 Task: Look for space in Meerssen, Netherlands from 15th June, 2023 to 21st June, 2023 for 5 adults in price range Rs.14000 to Rs.25000. Place can be entire place with 3 bedrooms having 3 beds and 3 bathrooms. Property type can be house, flat, guest house. Amenities needed are: washing machine. Booking option can be shelf check-in. Required host language is English.
Action: Mouse moved to (398, 79)
Screenshot: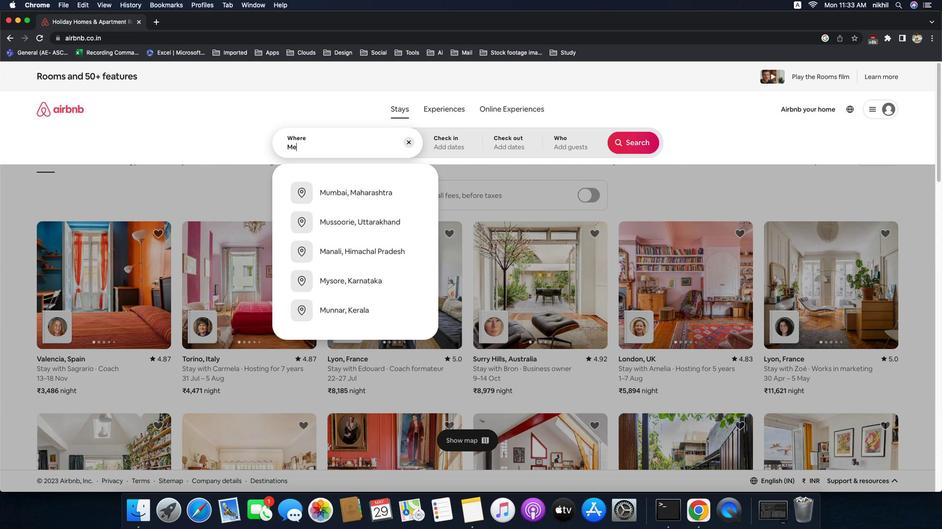 
Action: Mouse pressed left at (398, 79)
Screenshot: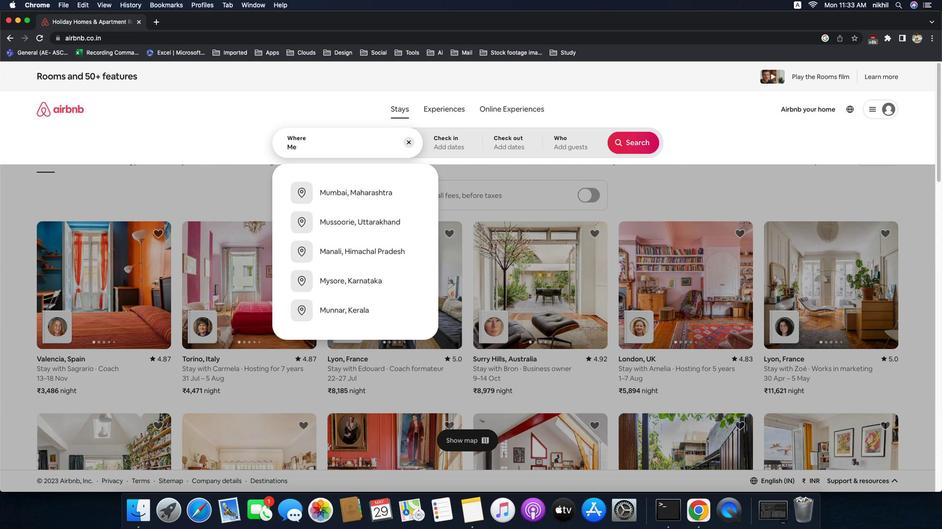 
Action: Mouse moved to (398, 82)
Screenshot: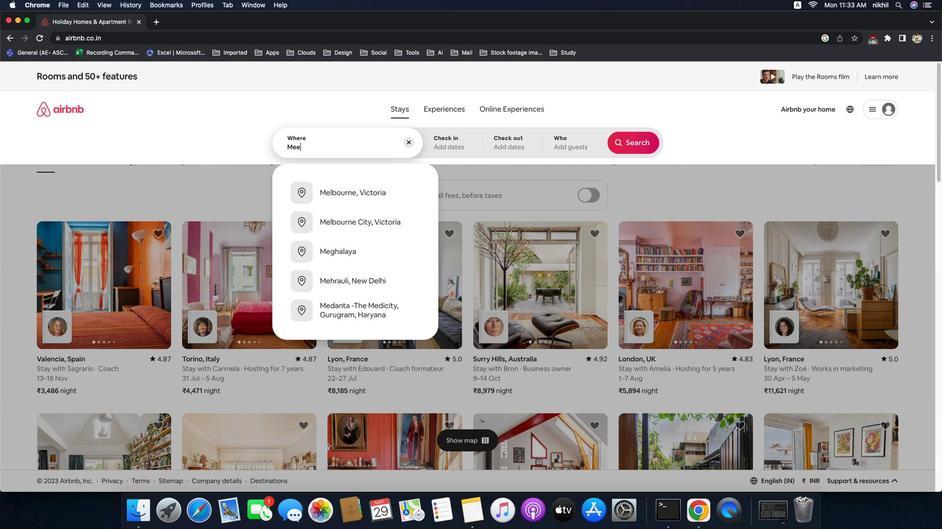 
Action: Mouse pressed left at (398, 82)
Screenshot: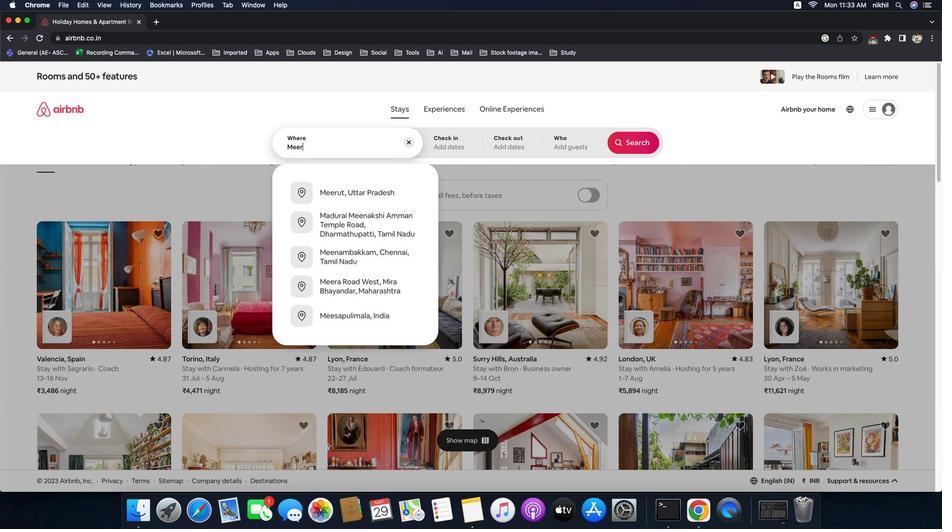 
Action: Mouse moved to (321, 119)
Screenshot: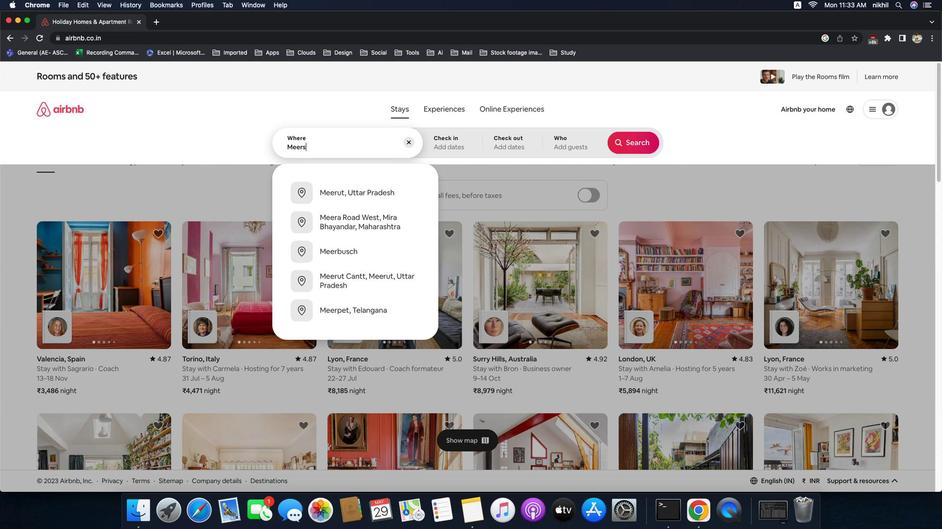 
Action: Mouse pressed left at (321, 119)
Screenshot: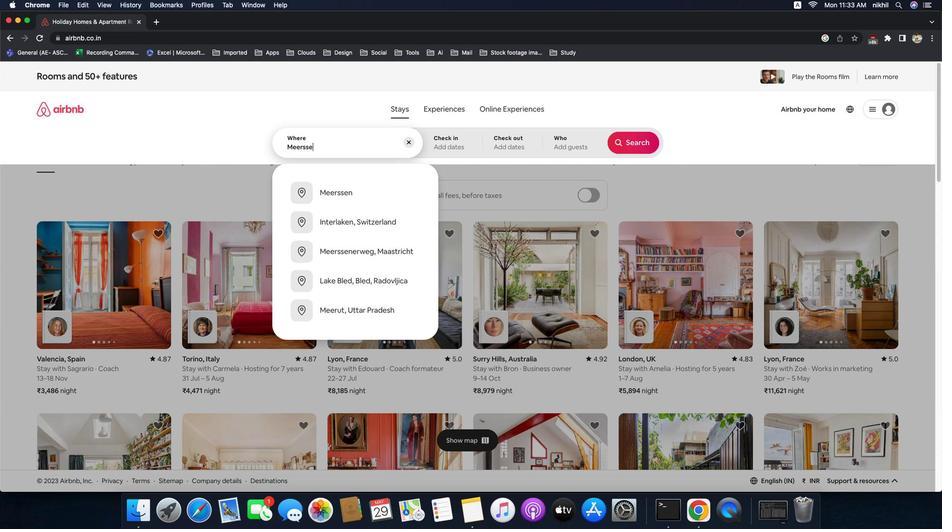 
Action: Mouse moved to (322, 120)
Screenshot: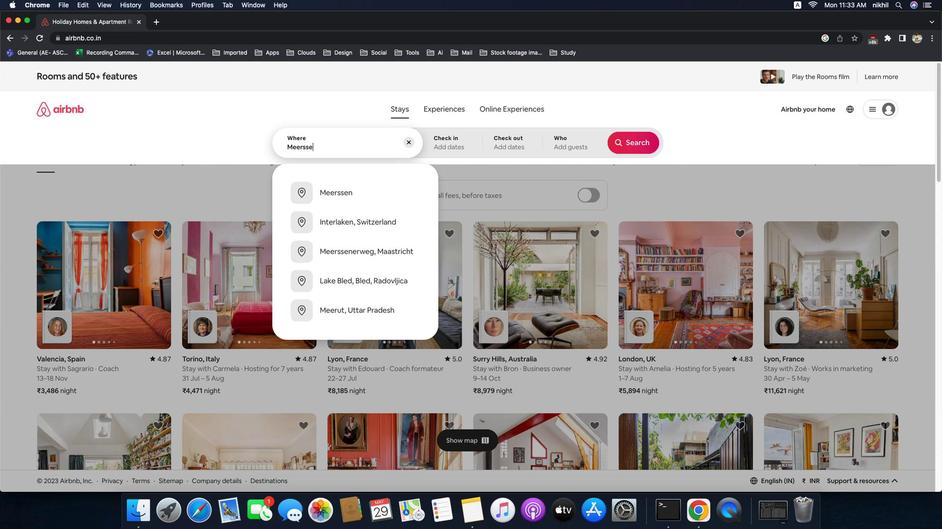 
Action: Key pressed 'M'Key.caps_lock'e''e''r''s''s''e''n'','Key.spaceKey.caps_lock'N'Key.caps_lock'e''t''h''e''r''l''a''n''d''s'Key.enter
Screenshot: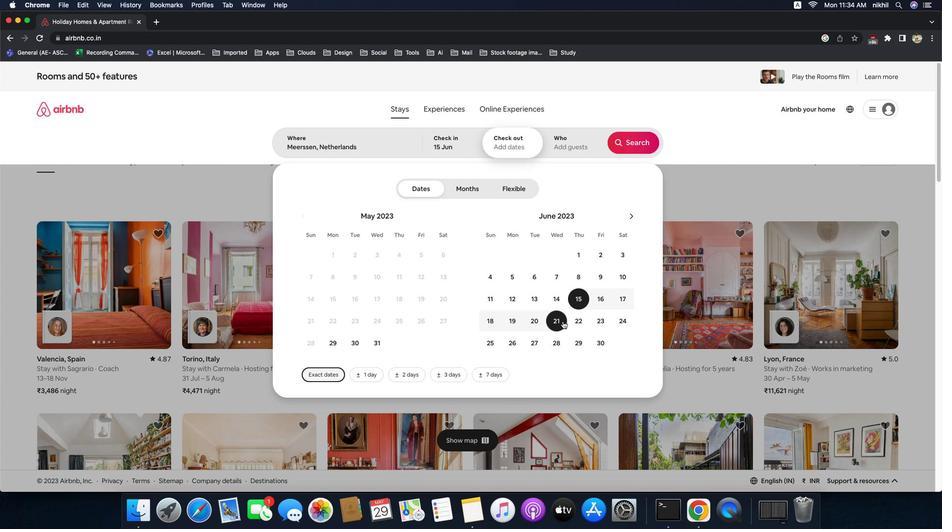 
Action: Mouse moved to (582, 274)
Screenshot: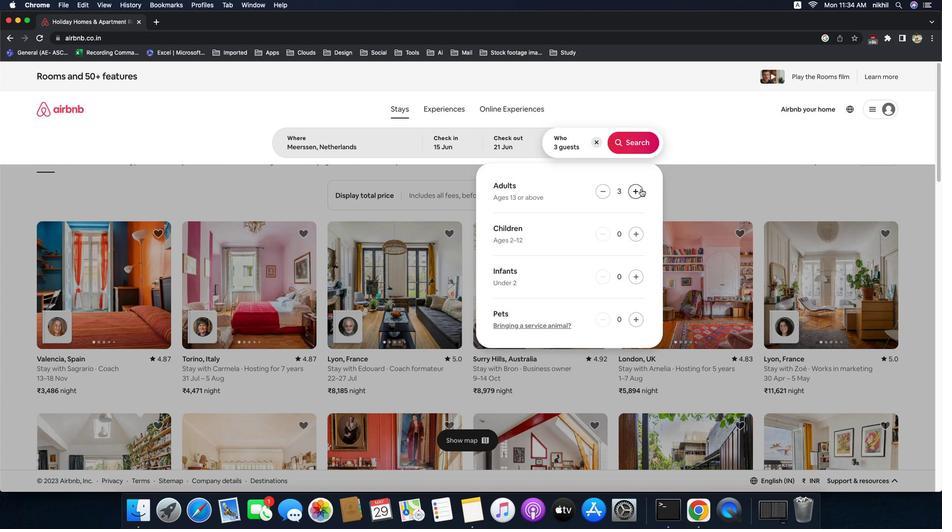 
Action: Mouse pressed left at (582, 274)
Screenshot: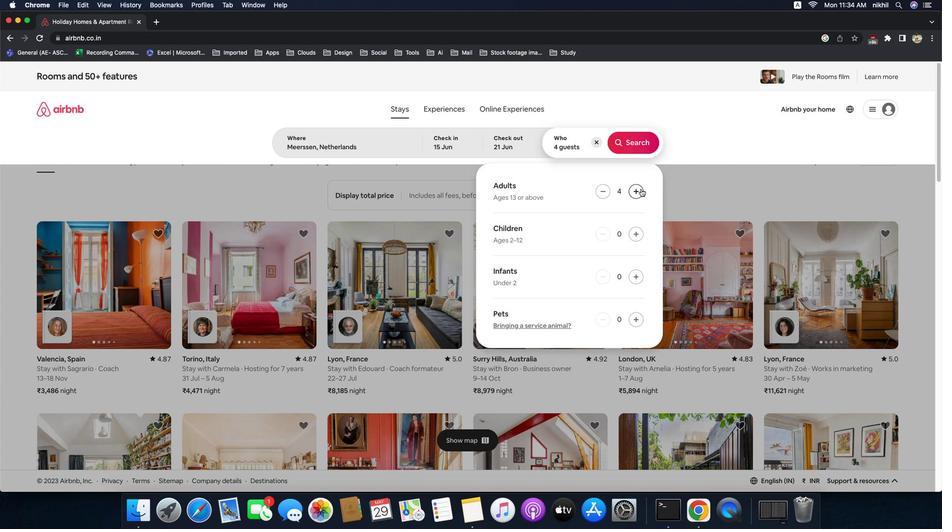 
Action: Mouse moved to (562, 305)
Screenshot: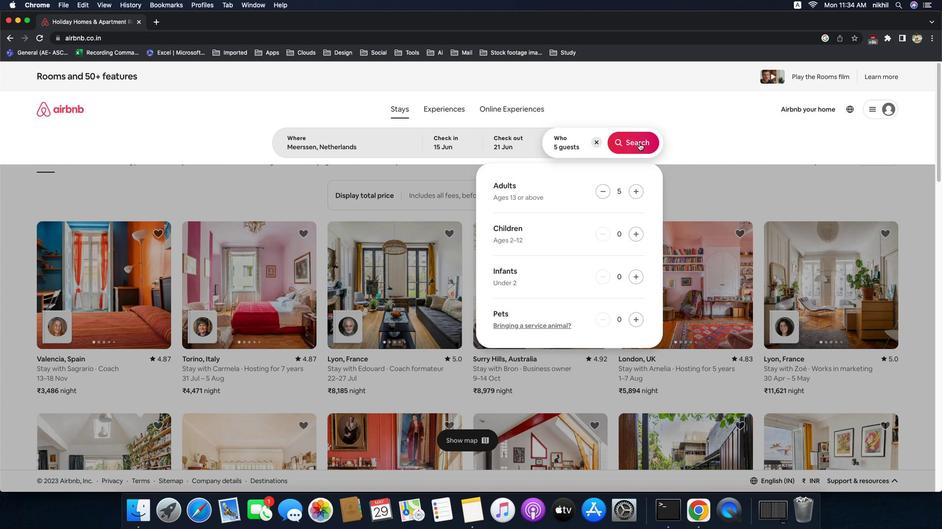 
Action: Mouse pressed left at (562, 305)
Screenshot: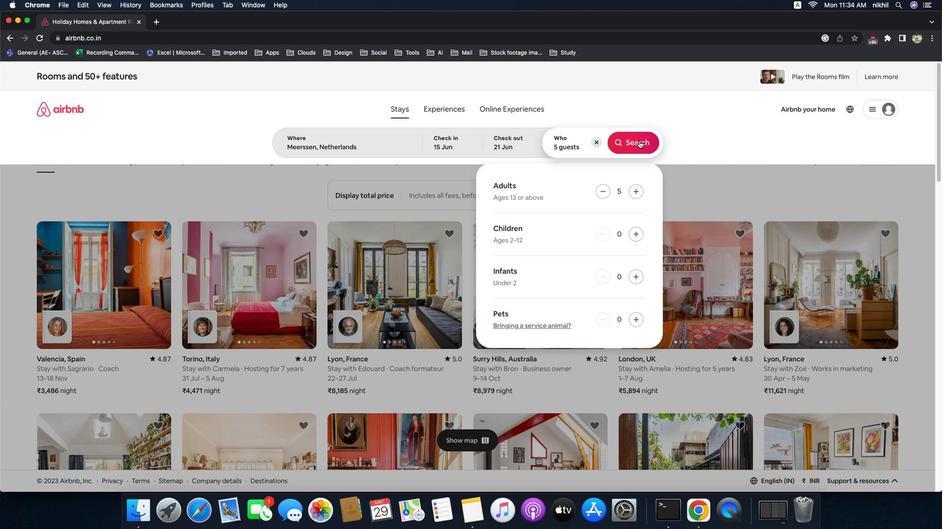 
Action: Mouse moved to (580, 117)
Screenshot: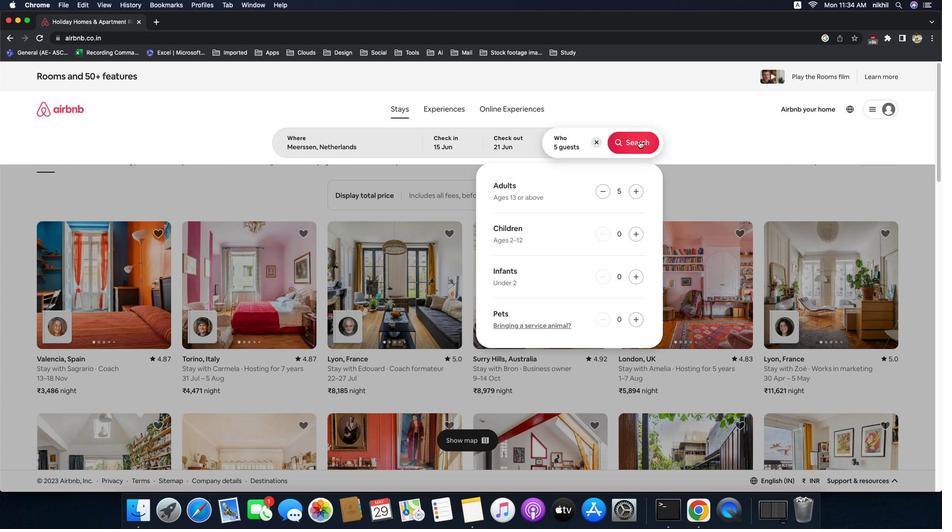 
Action: Mouse pressed left at (580, 117)
Screenshot: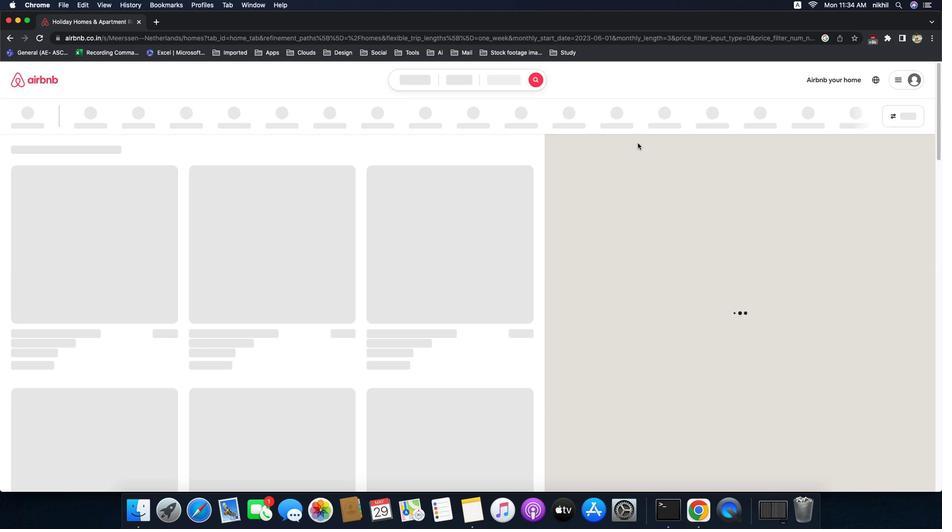 
Action: Mouse moved to (645, 163)
Screenshot: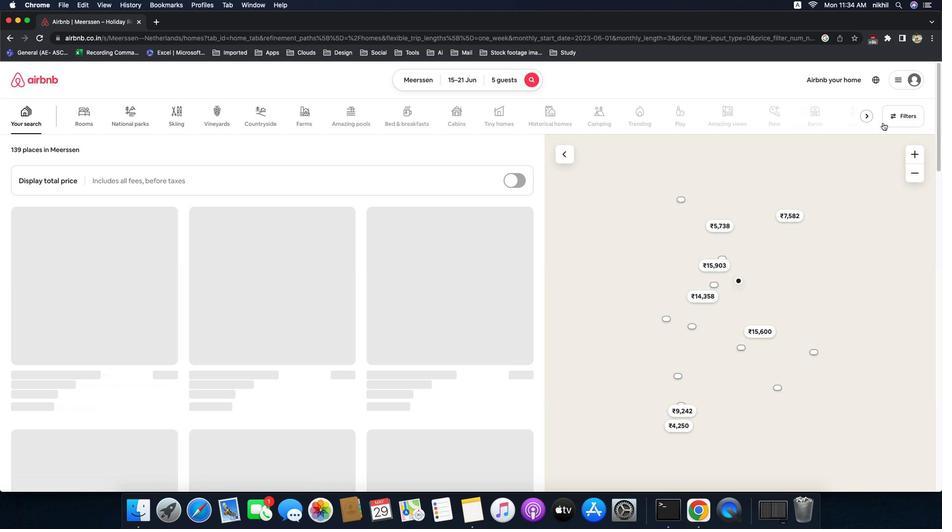 
Action: Mouse pressed left at (645, 163)
Screenshot: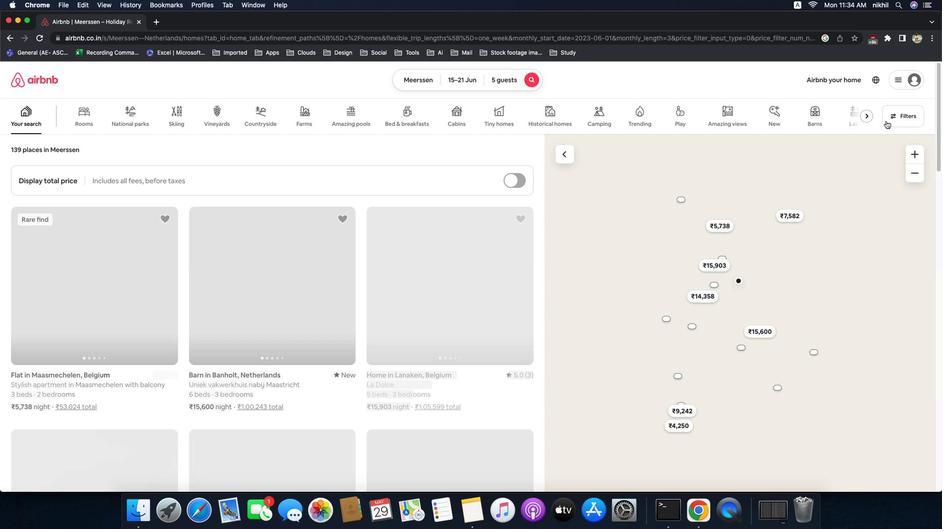 
Action: Mouse pressed left at (645, 163)
Screenshot: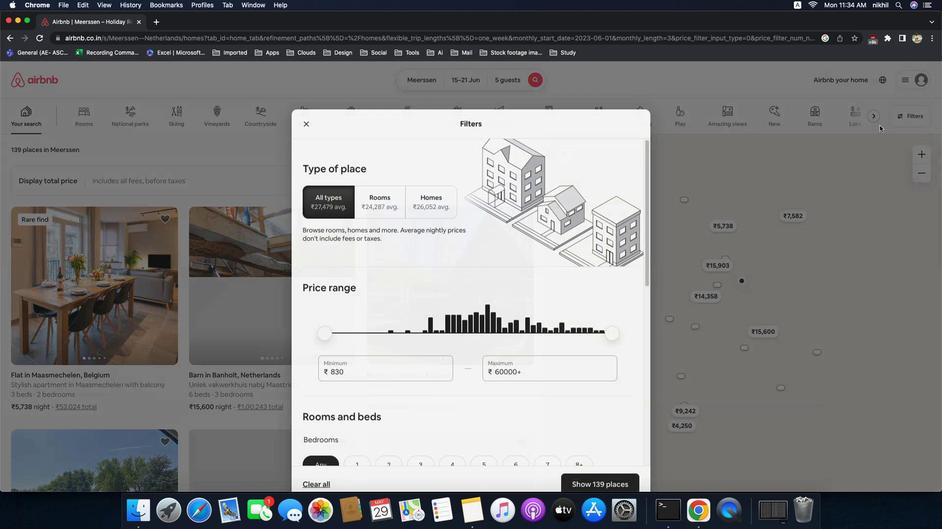 
Action: Mouse pressed left at (645, 163)
Screenshot: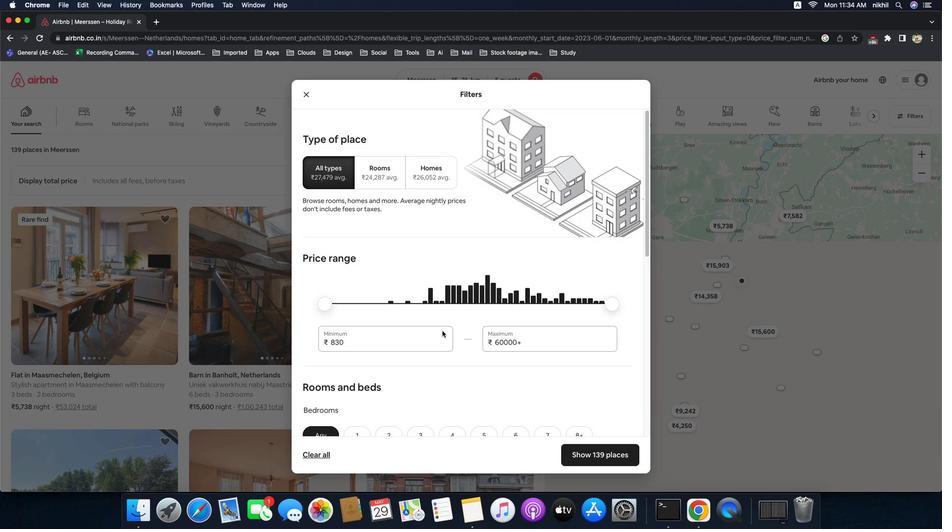 
Action: Mouse pressed left at (645, 163)
Screenshot: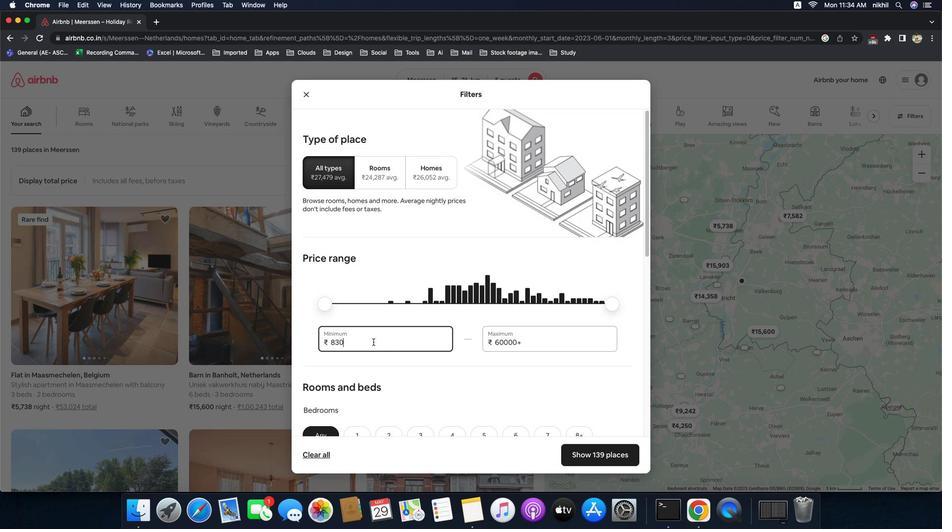 
Action: Mouse pressed left at (645, 163)
Screenshot: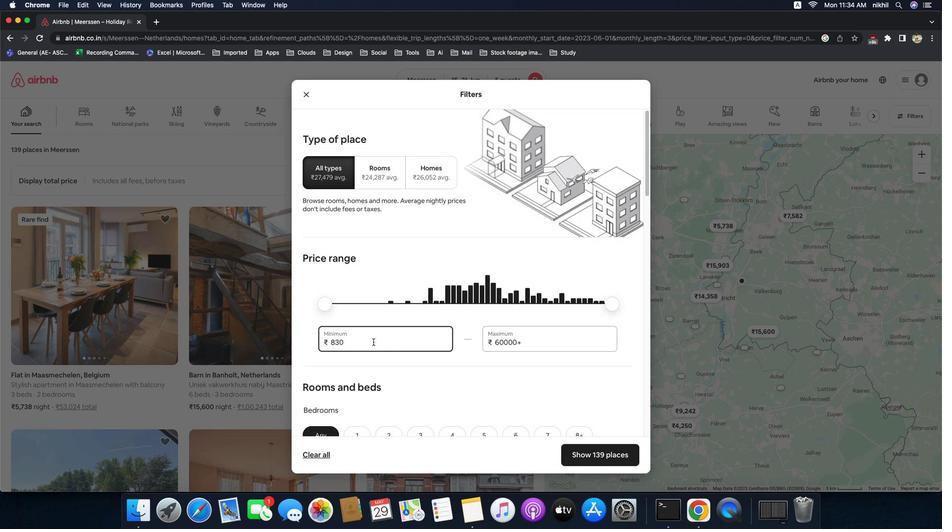 
Action: Mouse moved to (643, 111)
Screenshot: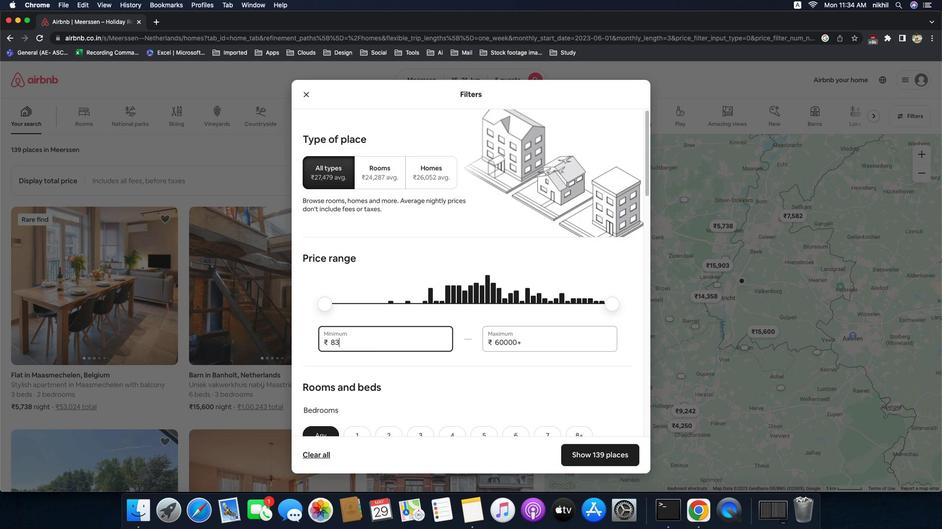 
Action: Mouse pressed left at (643, 111)
Screenshot: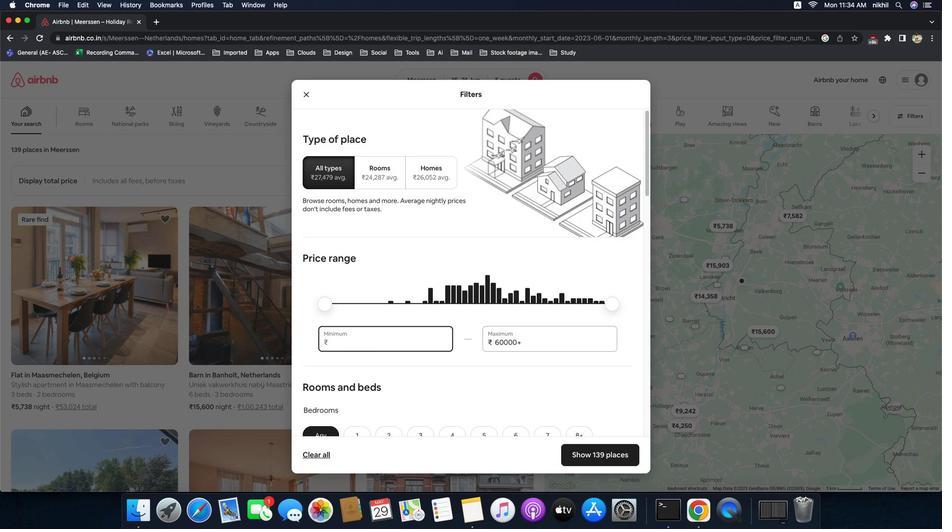 
Action: Mouse moved to (907, 91)
Screenshot: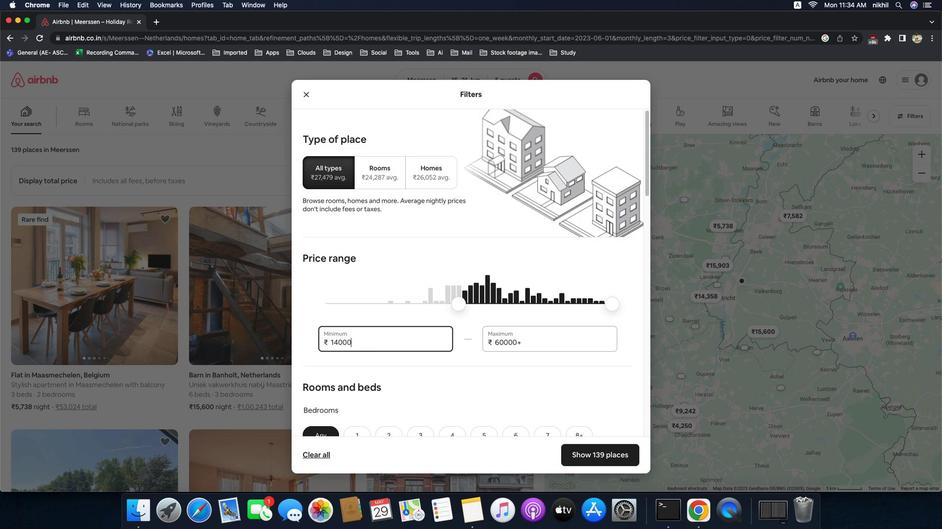 
Action: Mouse pressed left at (907, 91)
Screenshot: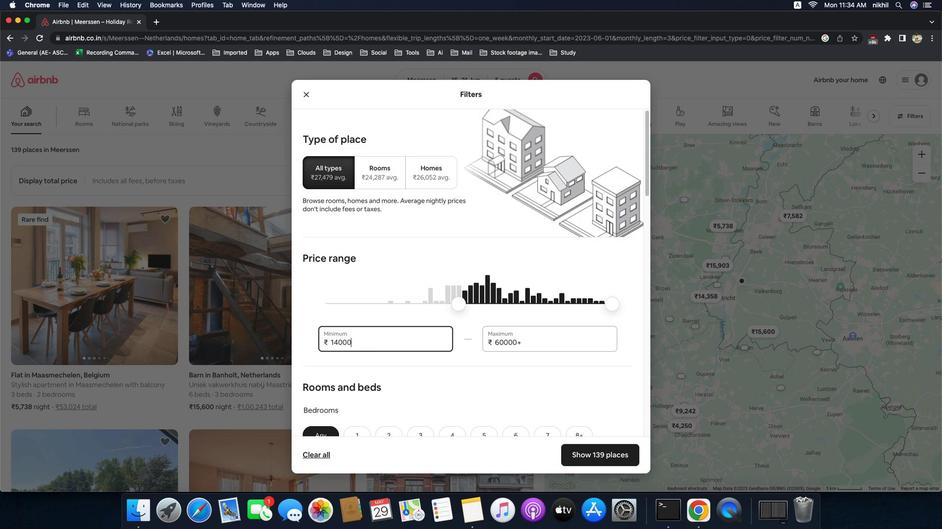 
Action: Mouse moved to (359, 326)
Screenshot: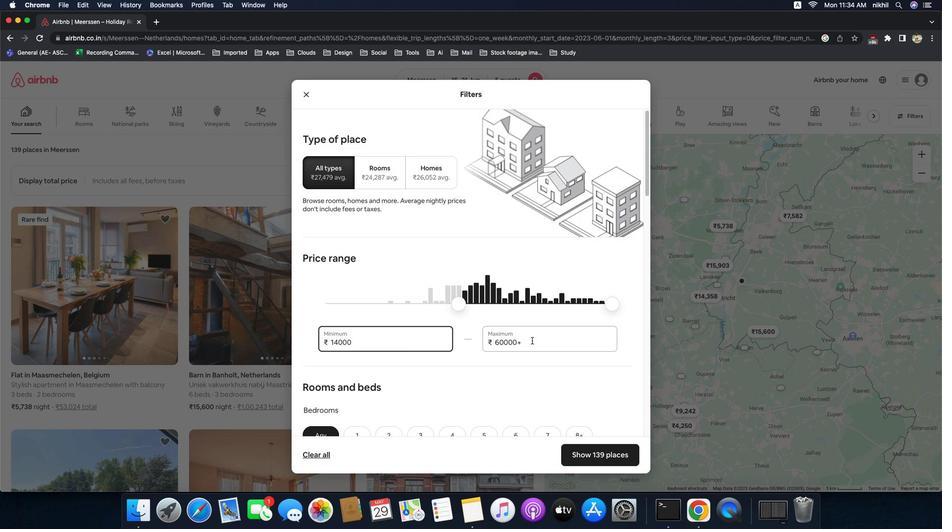 
Action: Mouse pressed left at (359, 326)
Screenshot: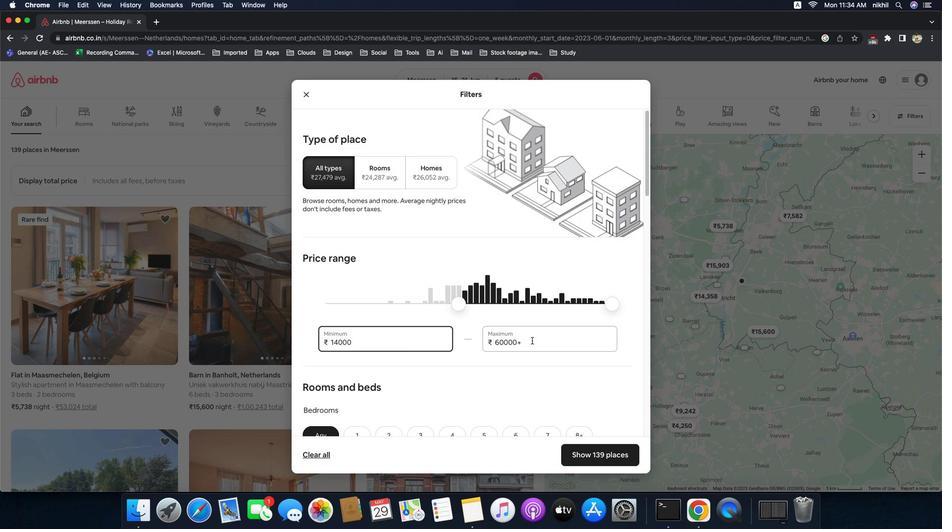 
Action: Key pressed Key.backspaceKey.backspaceKey.backspaceKey.backspace'1''4''0''0''0'
Screenshot: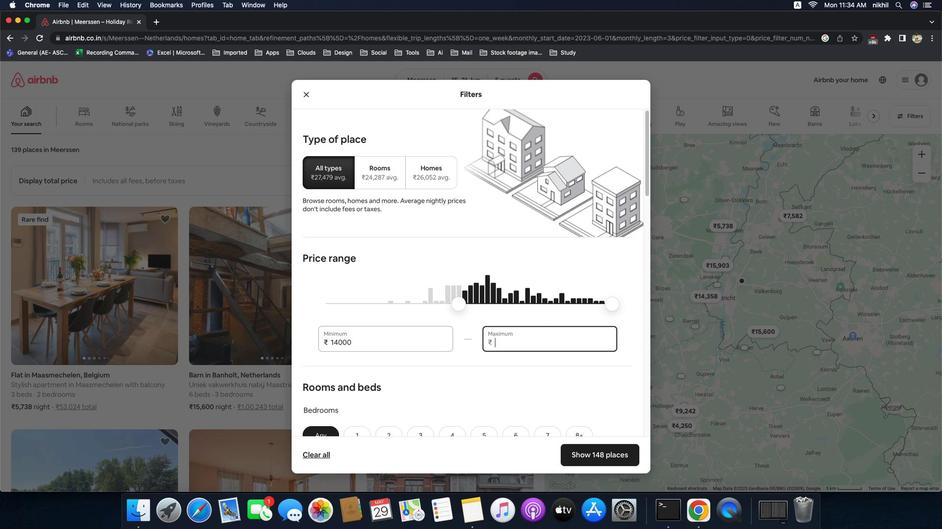 
Action: Mouse moved to (529, 325)
Screenshot: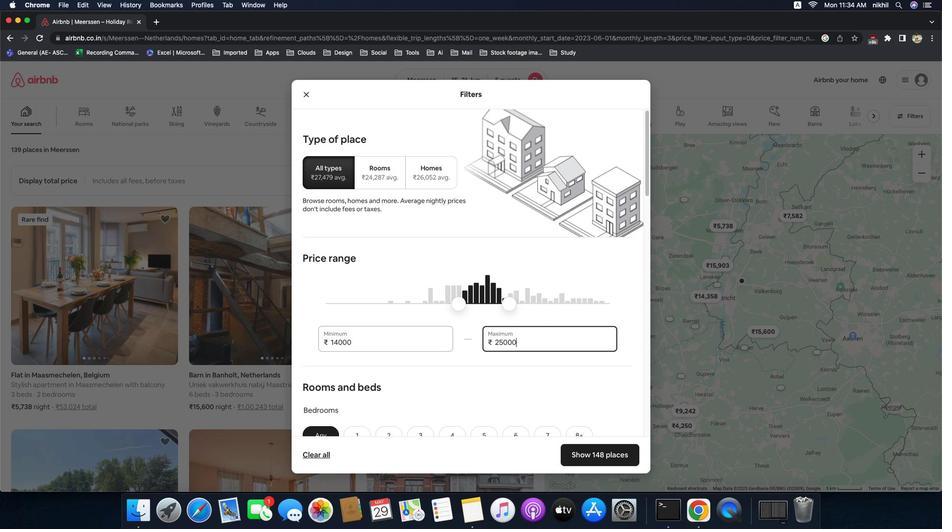 
Action: Mouse pressed left at (529, 325)
Screenshot: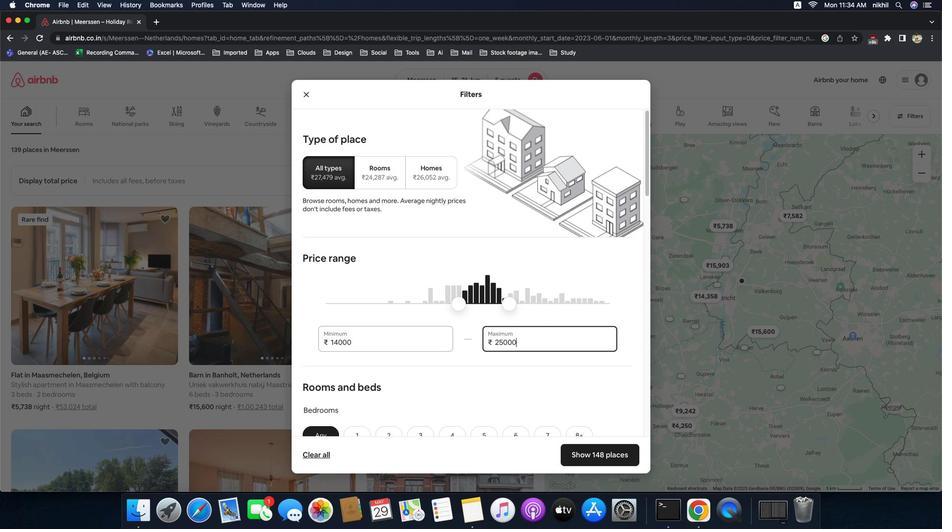 
Action: Key pressed Key.backspaceKey.backspaceKey.backspaceKey.backspaceKey.backspaceKey.backspace'2''5''0''0''0'
Screenshot: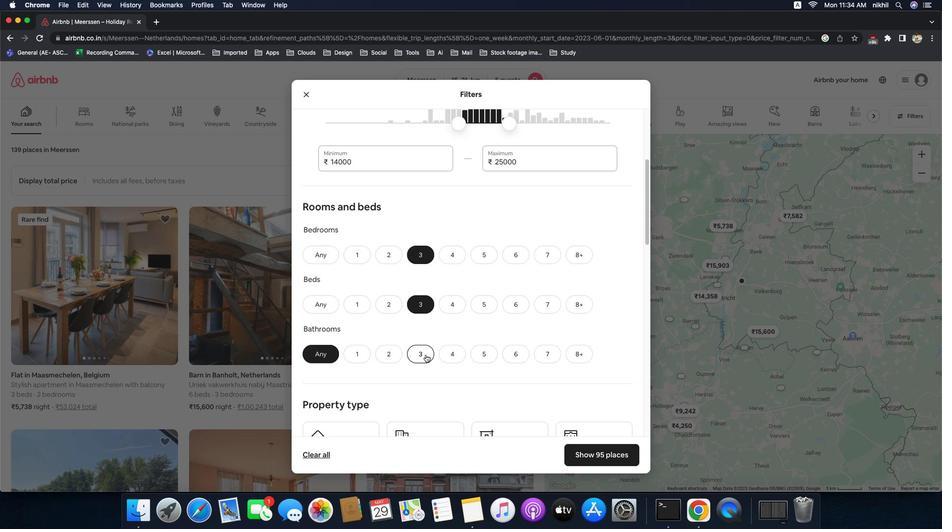 
Action: Mouse moved to (470, 349)
Screenshot: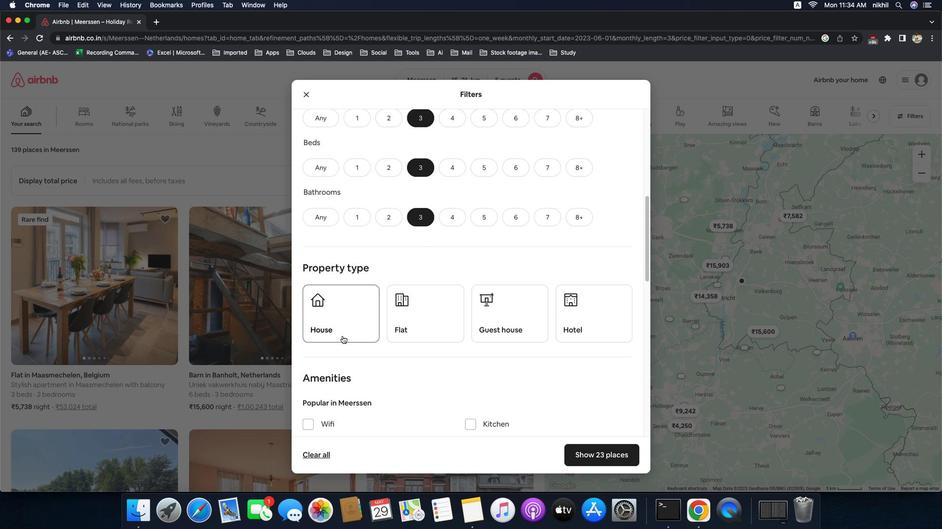 
Action: Mouse scrolled (470, 349) with delta (-37, -38)
Screenshot: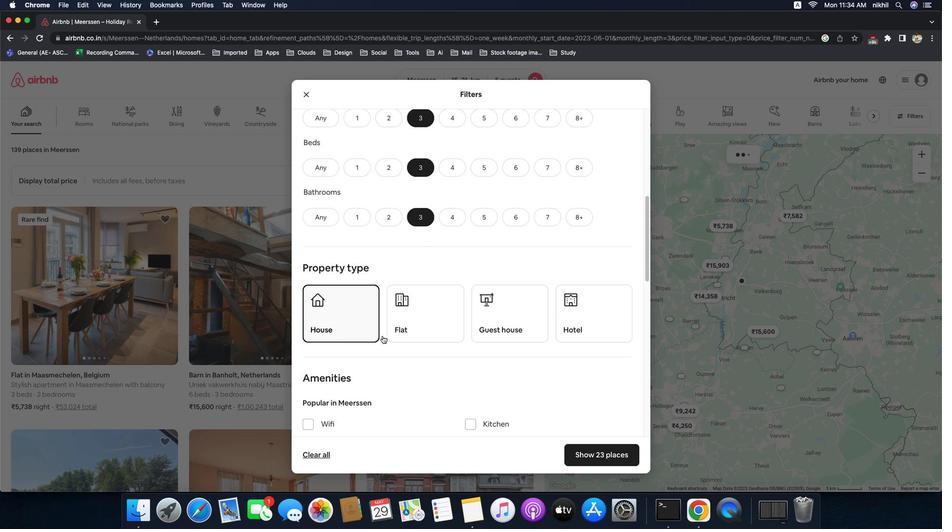 
Action: Mouse scrolled (470, 349) with delta (-37, -38)
Screenshot: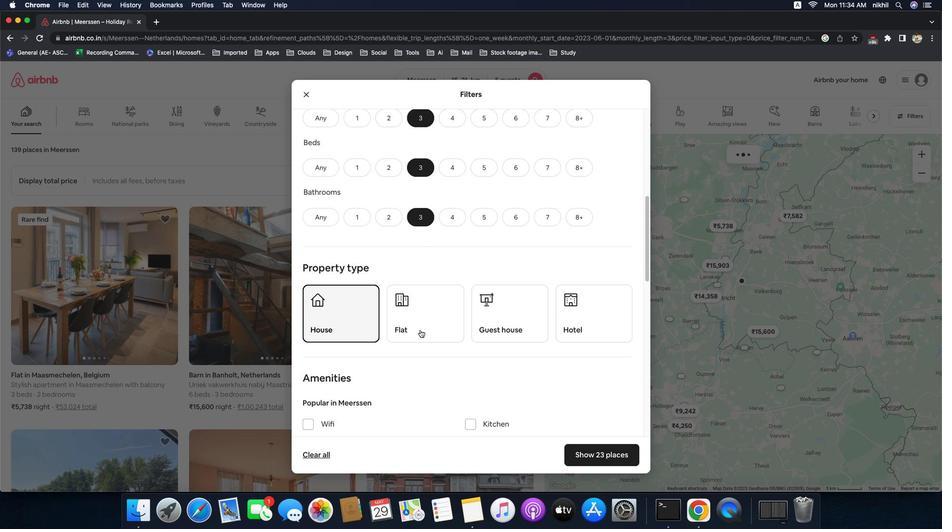 
Action: Mouse scrolled (470, 349) with delta (-37, -38)
Screenshot: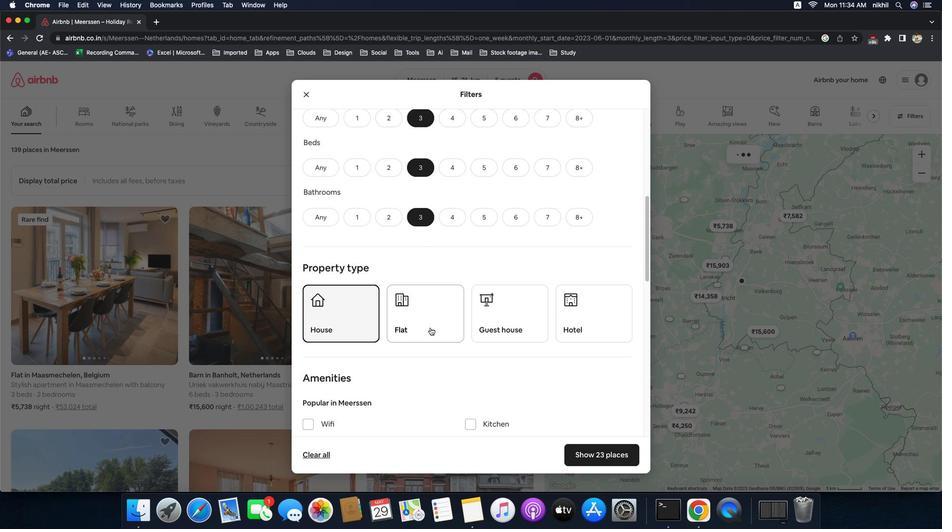 
Action: Mouse scrolled (470, 349) with delta (-37, -38)
Screenshot: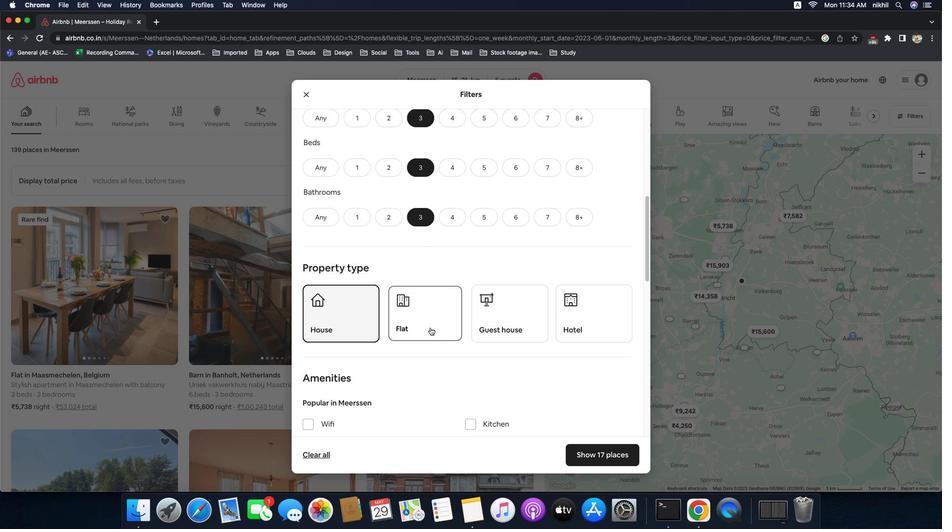 
Action: Mouse scrolled (470, 349) with delta (-37, -38)
Screenshot: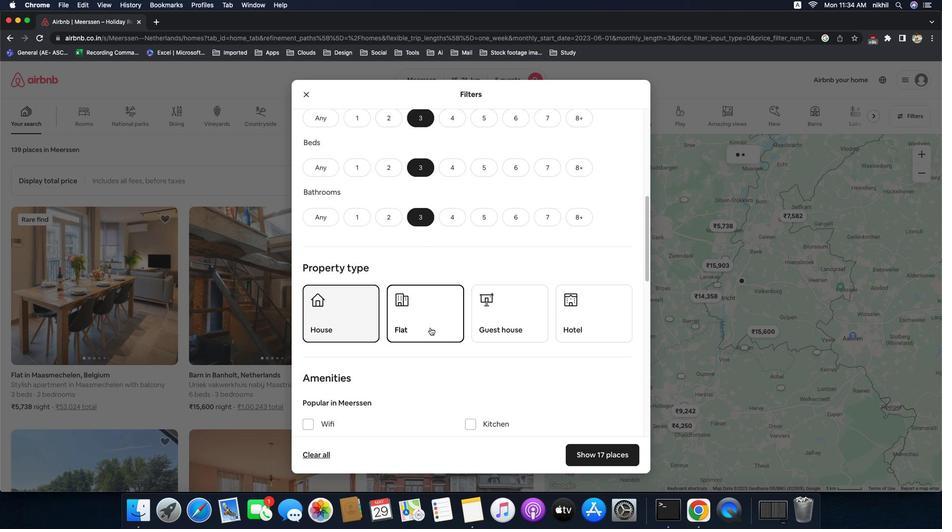 
Action: Mouse scrolled (470, 349) with delta (-37, -38)
Screenshot: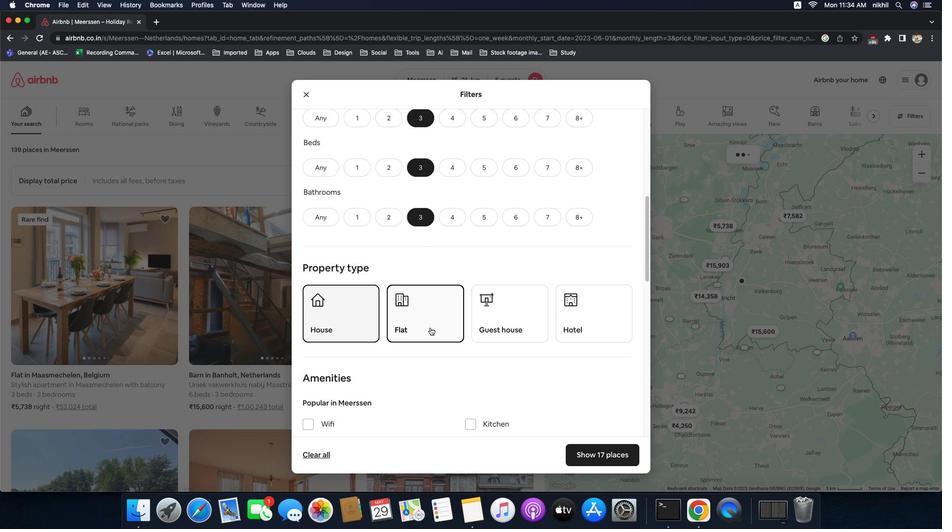 
Action: Mouse scrolled (470, 349) with delta (-37, -39)
Screenshot: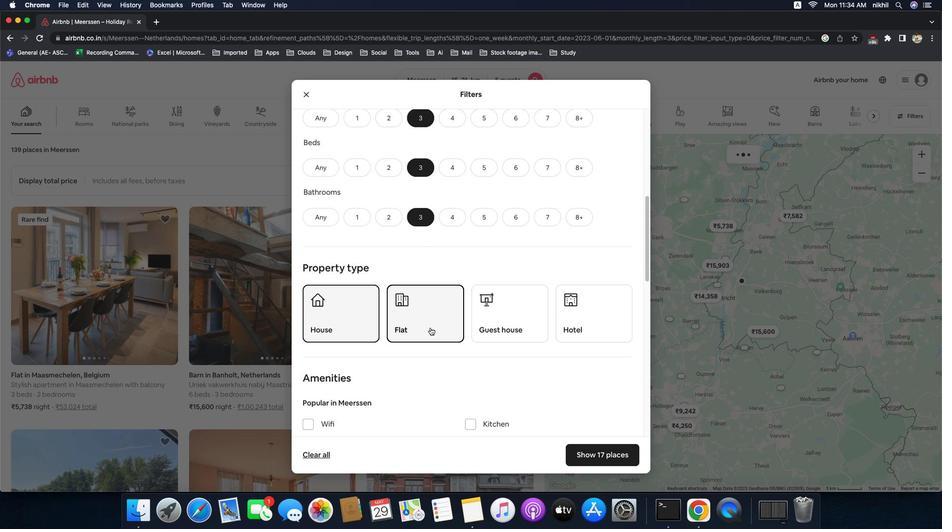 
Action: Mouse moved to (404, 237)
Screenshot: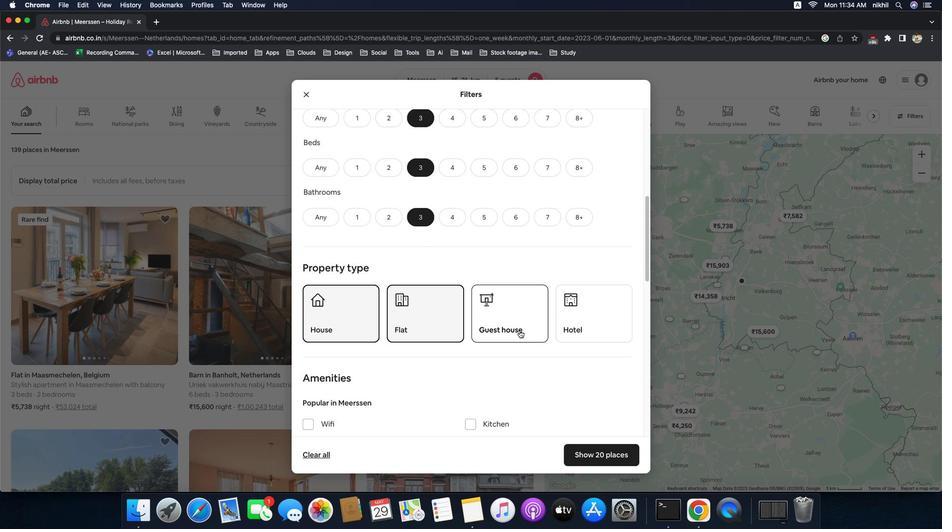 
Action: Mouse pressed left at (404, 237)
Screenshot: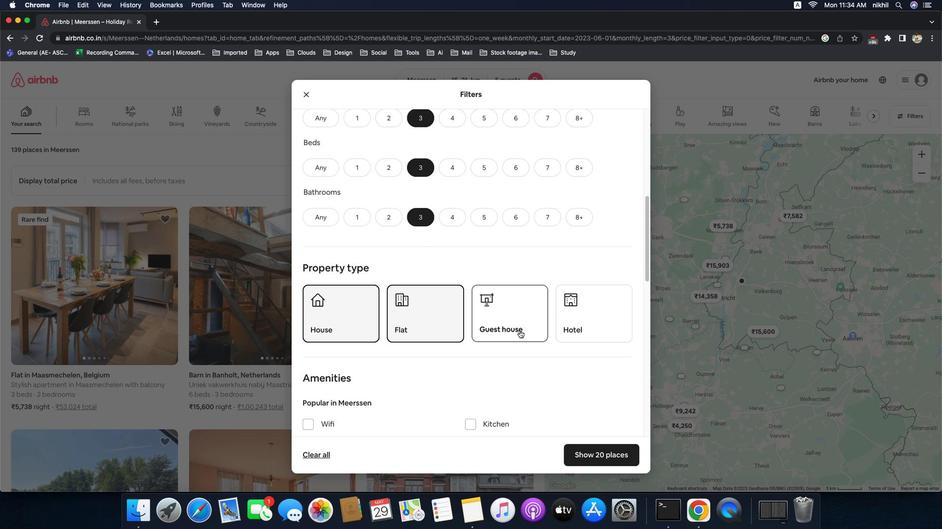 
Action: Mouse moved to (406, 282)
Screenshot: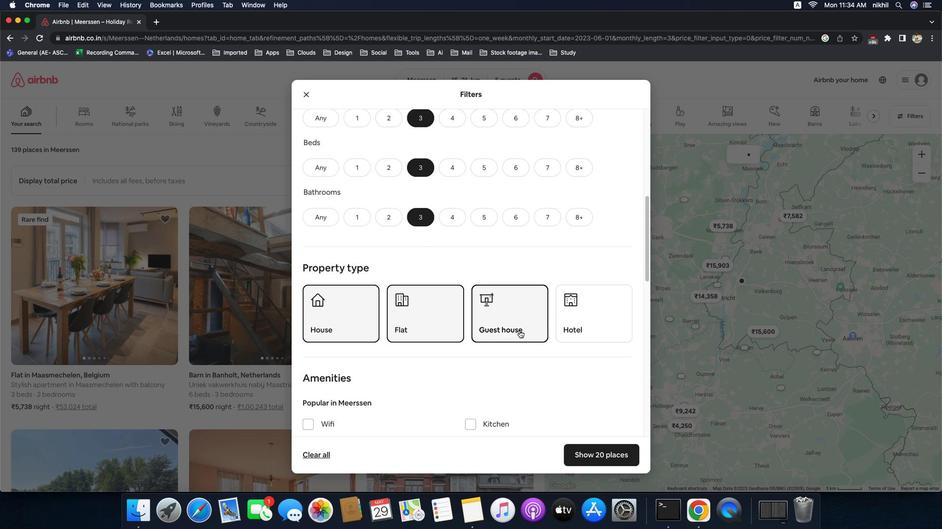 
Action: Mouse pressed left at (406, 282)
Screenshot: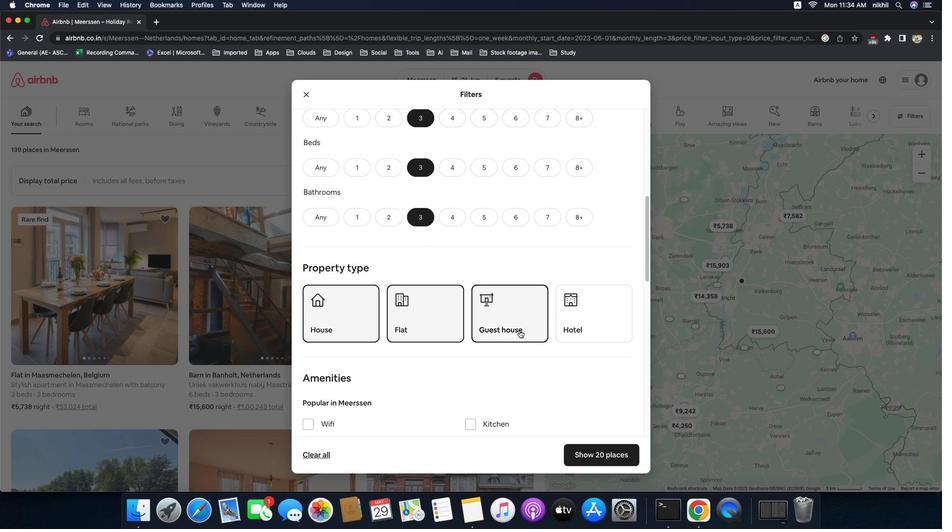 
Action: Mouse moved to (415, 341)
Screenshot: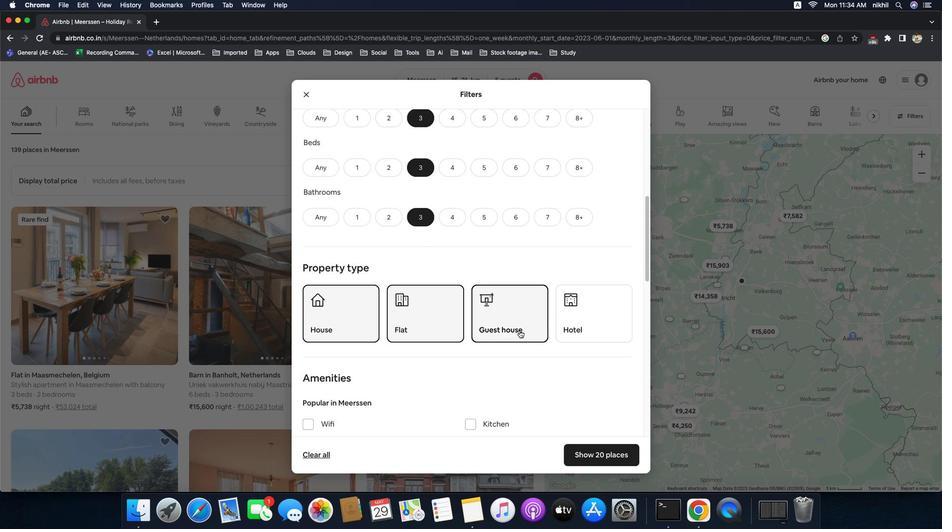 
Action: Mouse pressed left at (415, 341)
Screenshot: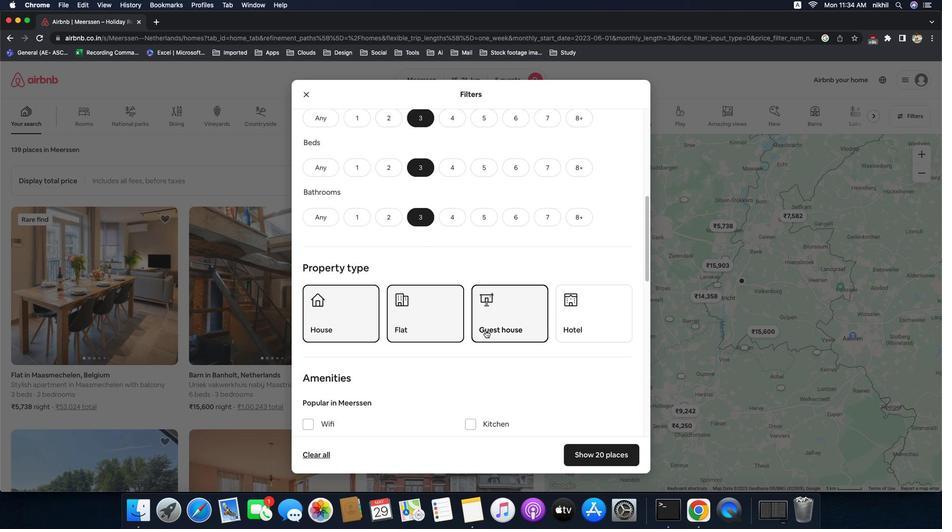 
Action: Mouse moved to (406, 311)
Screenshot: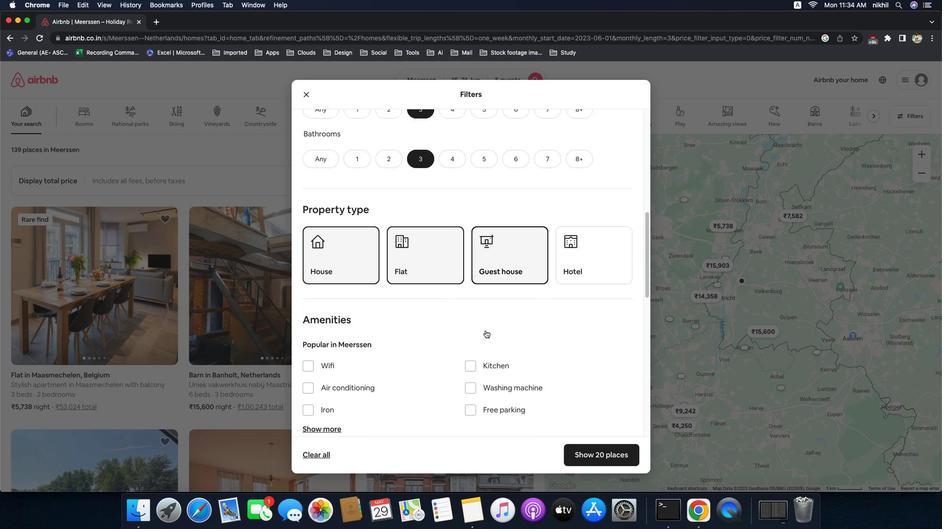 
Action: Mouse scrolled (406, 311) with delta (-37, -38)
Screenshot: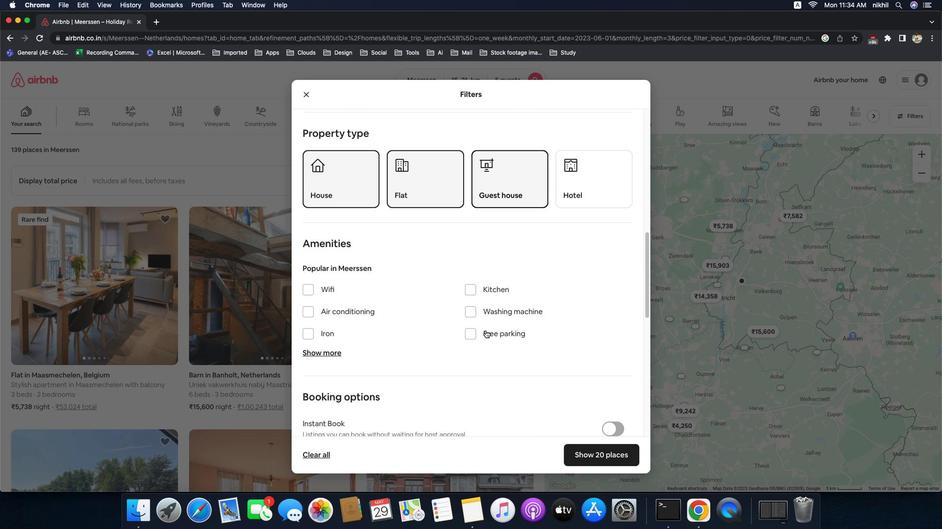 
Action: Mouse scrolled (406, 311) with delta (-37, -38)
Screenshot: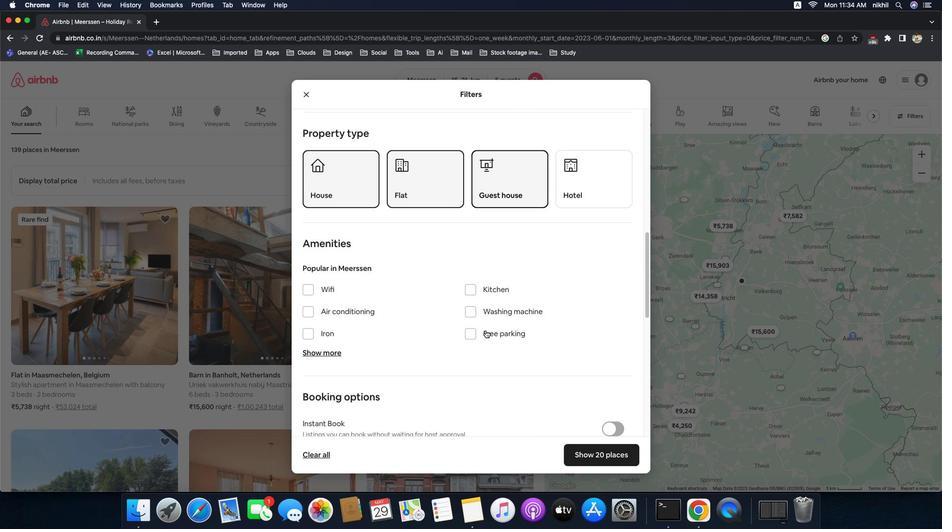
Action: Mouse scrolled (406, 311) with delta (-37, -39)
Screenshot: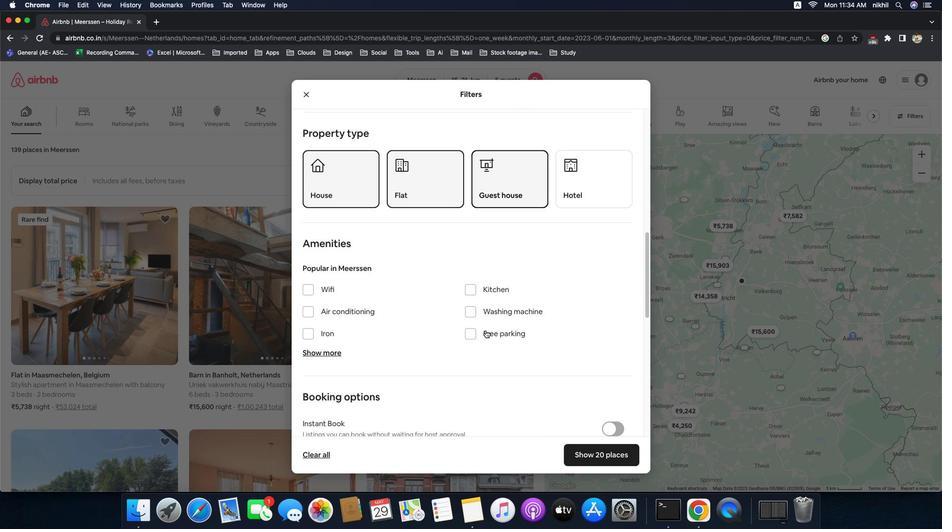 
Action: Mouse scrolled (406, 311) with delta (-37, -39)
Screenshot: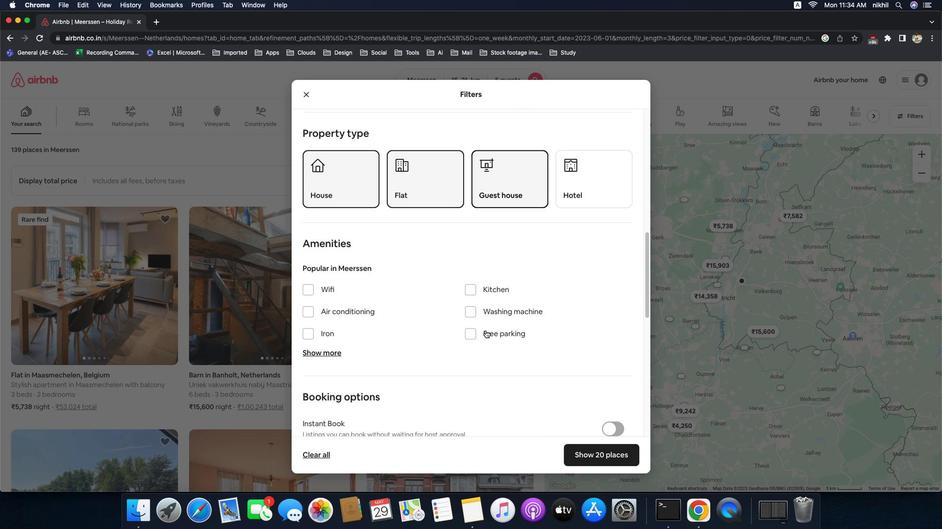 
Action: Mouse moved to (326, 320)
Screenshot: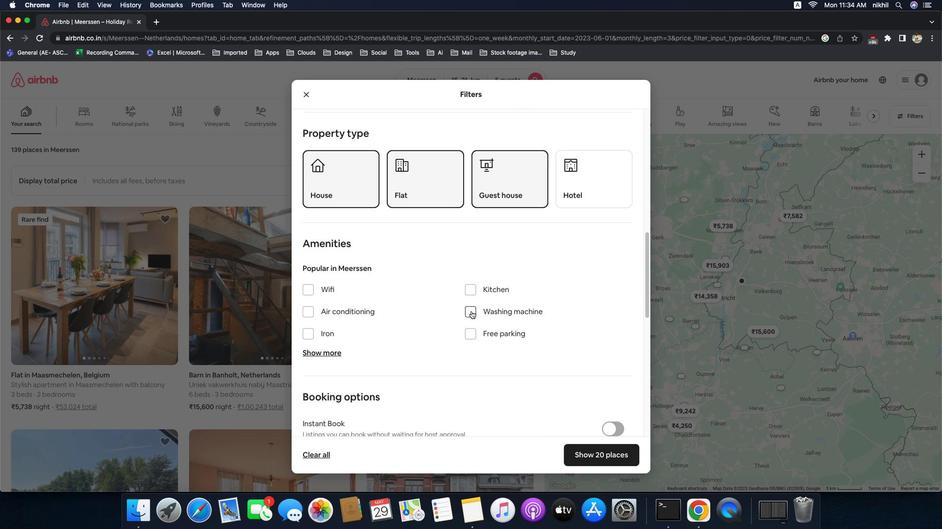 
Action: Mouse pressed left at (326, 320)
Screenshot: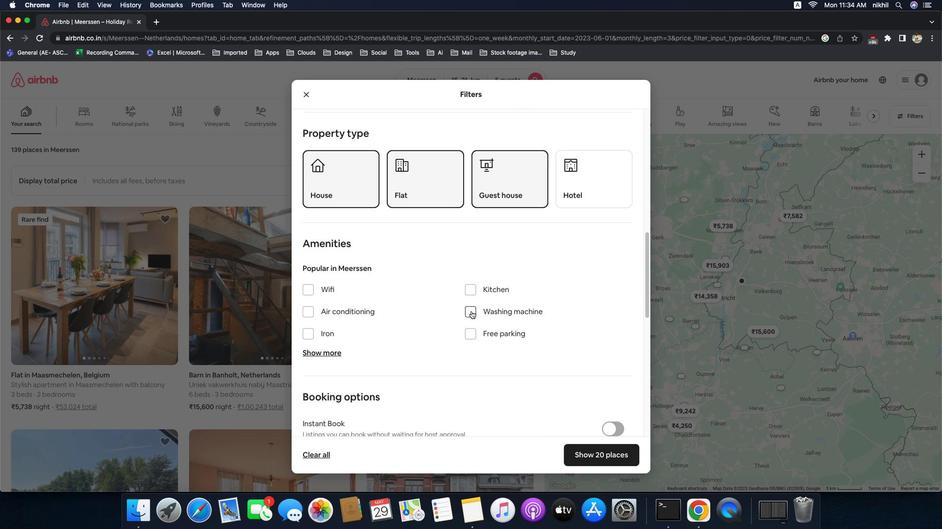 
Action: Mouse moved to (421, 312)
Screenshot: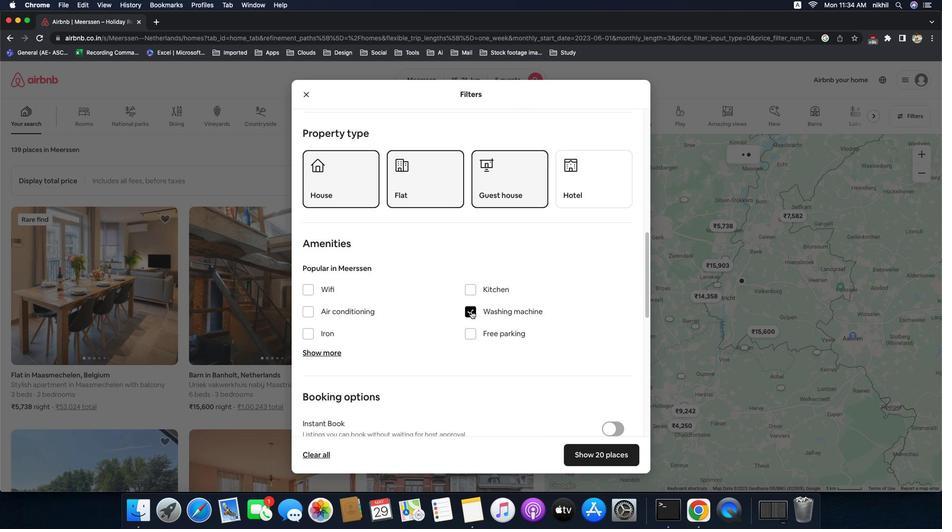 
Action: Mouse pressed left at (421, 312)
Screenshot: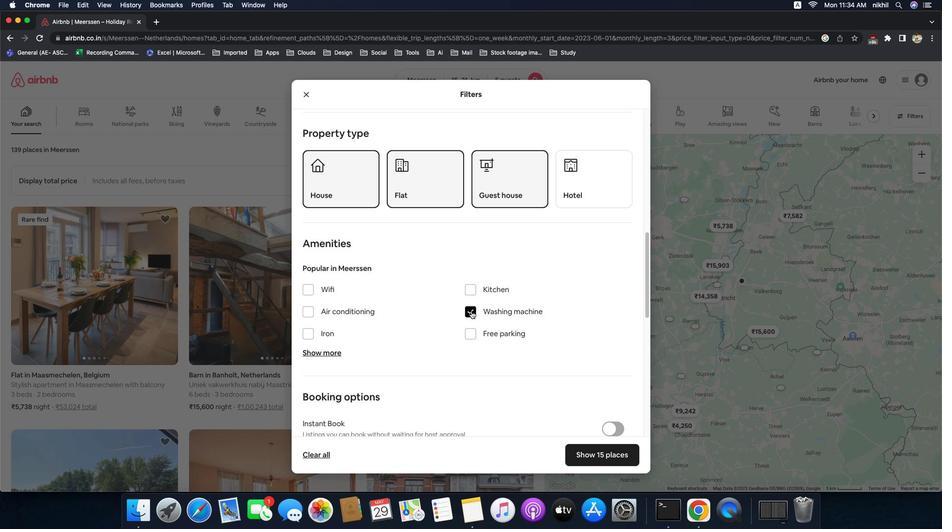 
Action: Mouse moved to (516, 315)
Screenshot: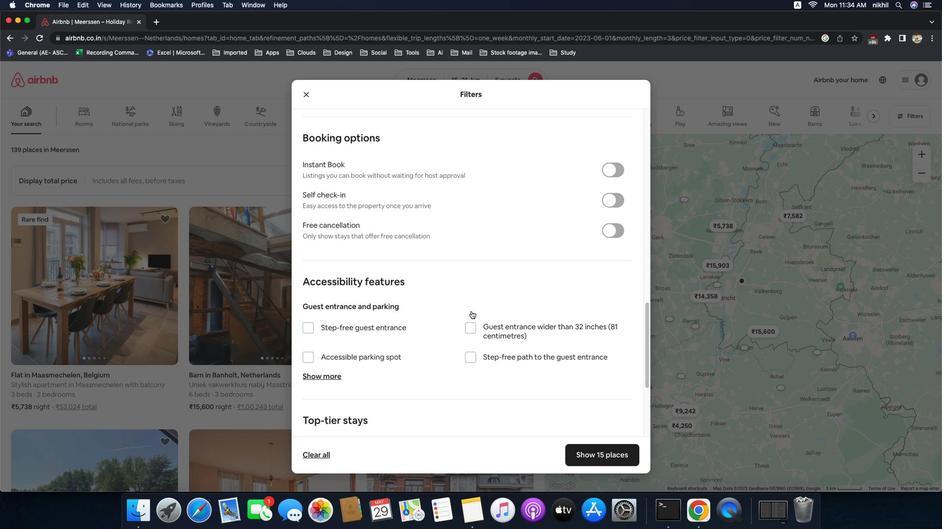 
Action: Mouse pressed left at (516, 315)
Screenshot: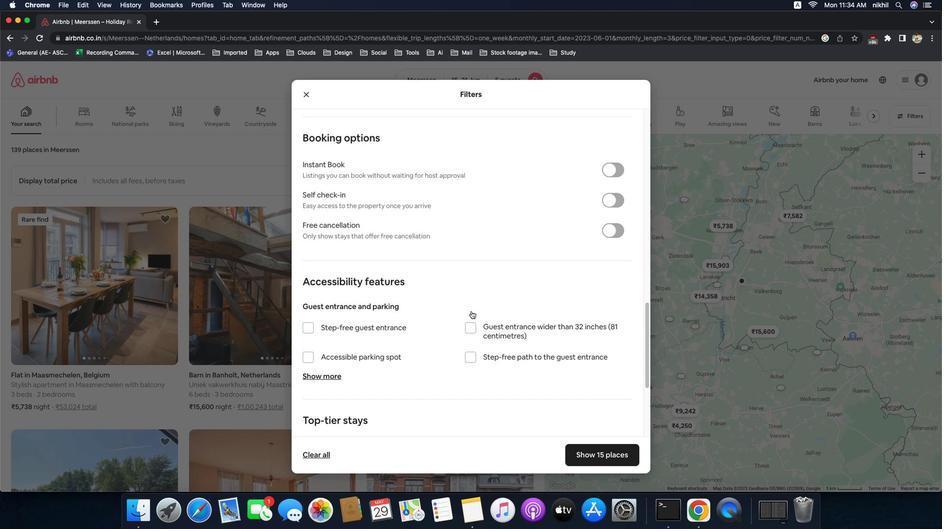 
Action: Mouse moved to (479, 314)
Screenshot: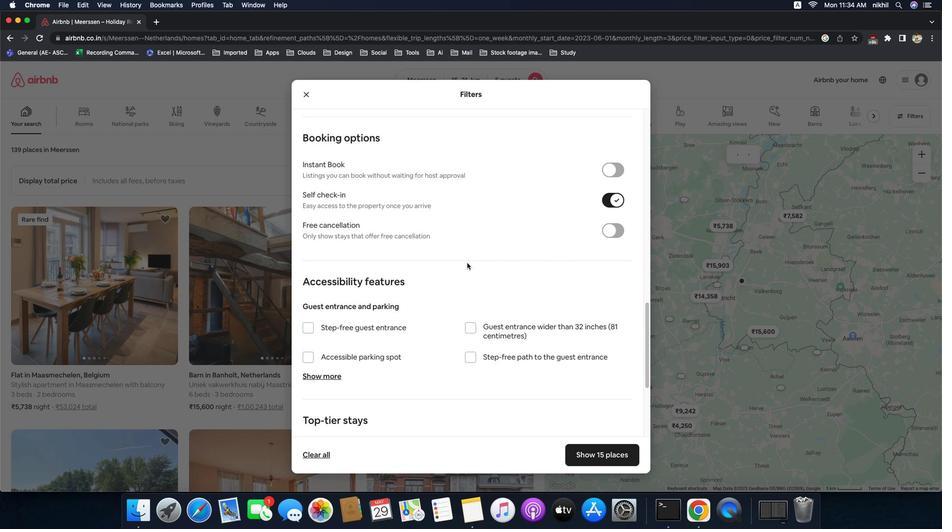 
Action: Mouse scrolled (479, 314) with delta (-37, -38)
Screenshot: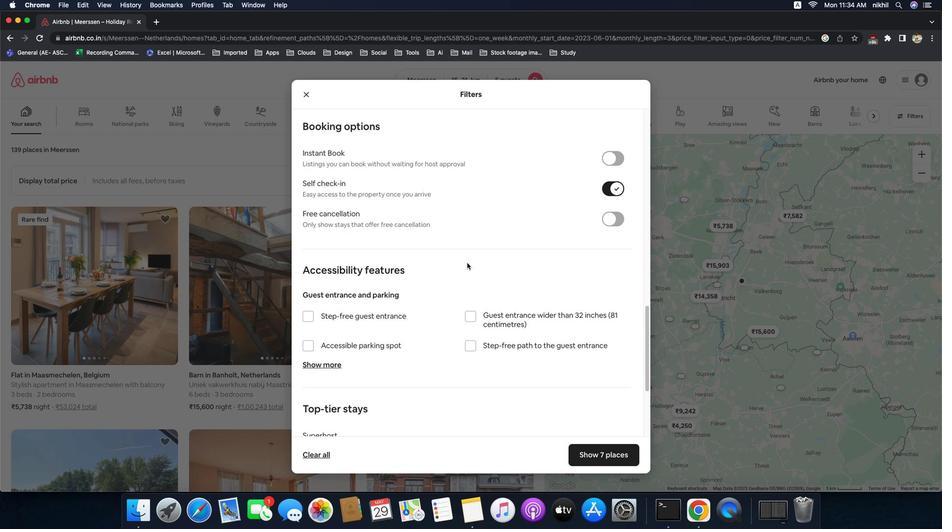 
Action: Mouse scrolled (479, 314) with delta (-37, -38)
Screenshot: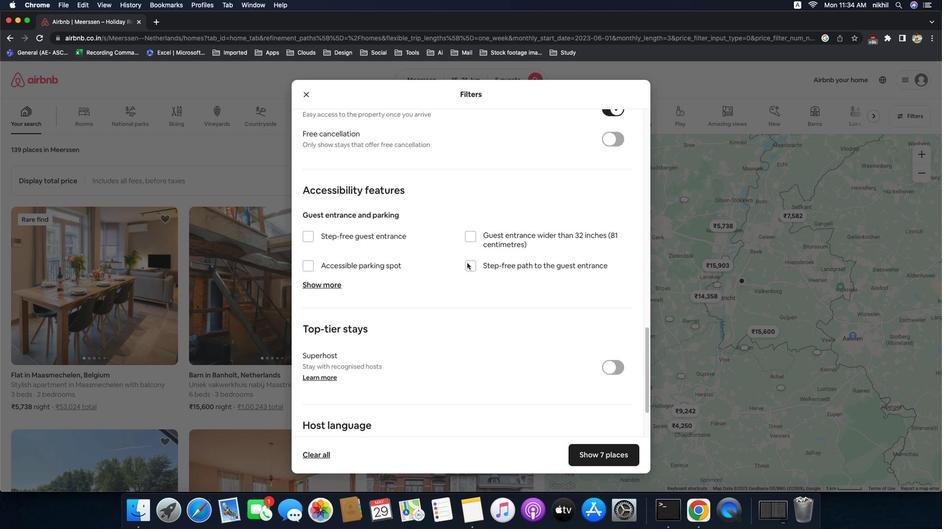 
Action: Mouse scrolled (479, 314) with delta (-37, -38)
Screenshot: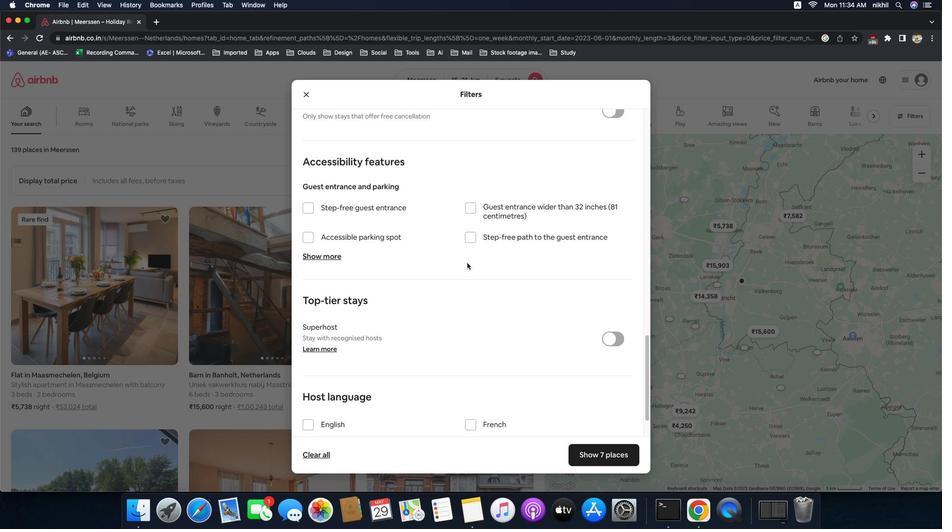
Action: Mouse scrolled (479, 314) with delta (-37, -39)
Screenshot: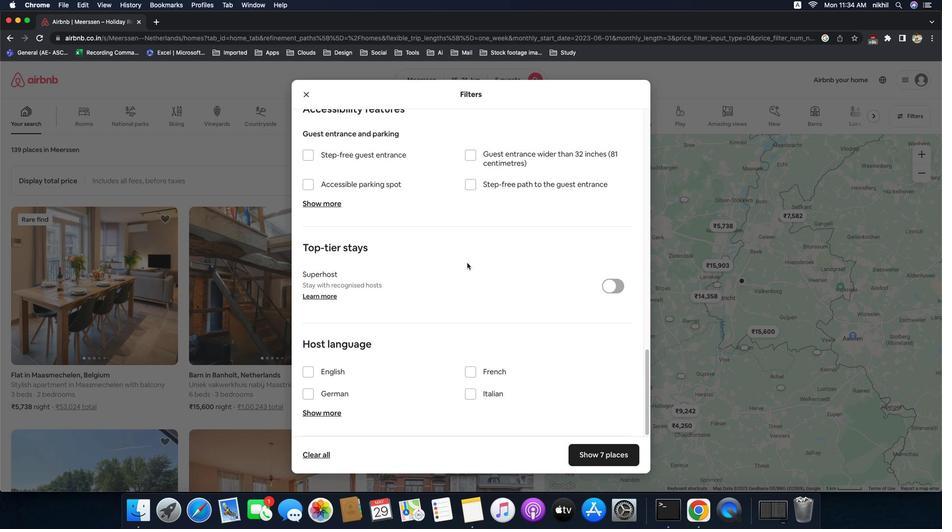 
Action: Mouse moved to (464, 293)
Screenshot: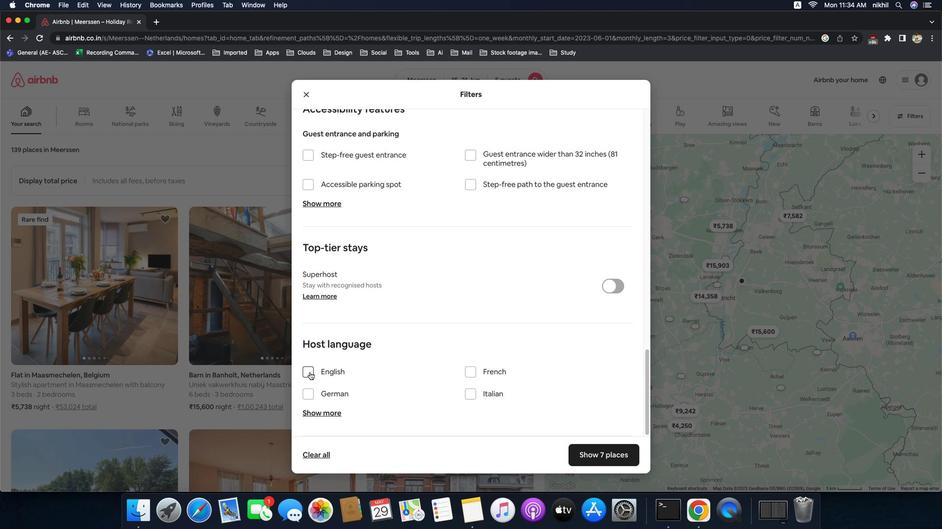
Action: Mouse pressed left at (464, 293)
Screenshot: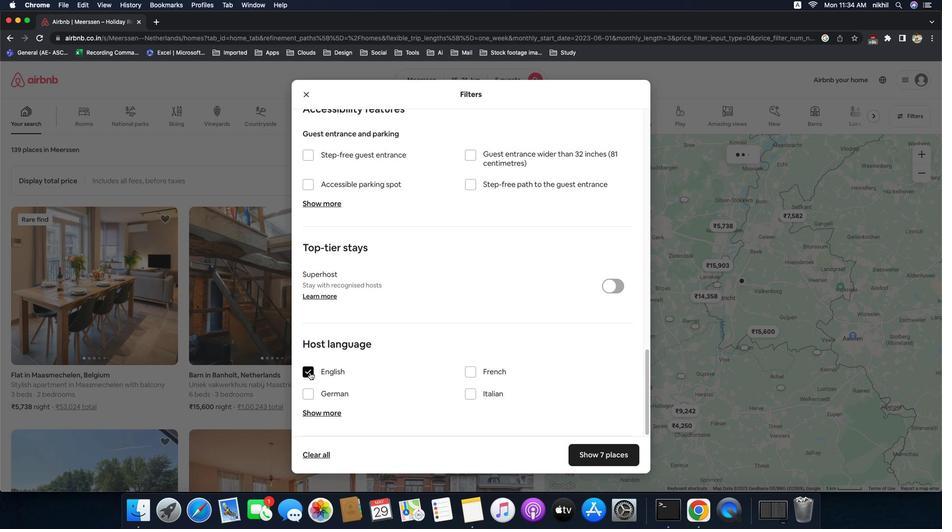 
Action: Mouse scrolled (464, 293) with delta (-37, -38)
Screenshot: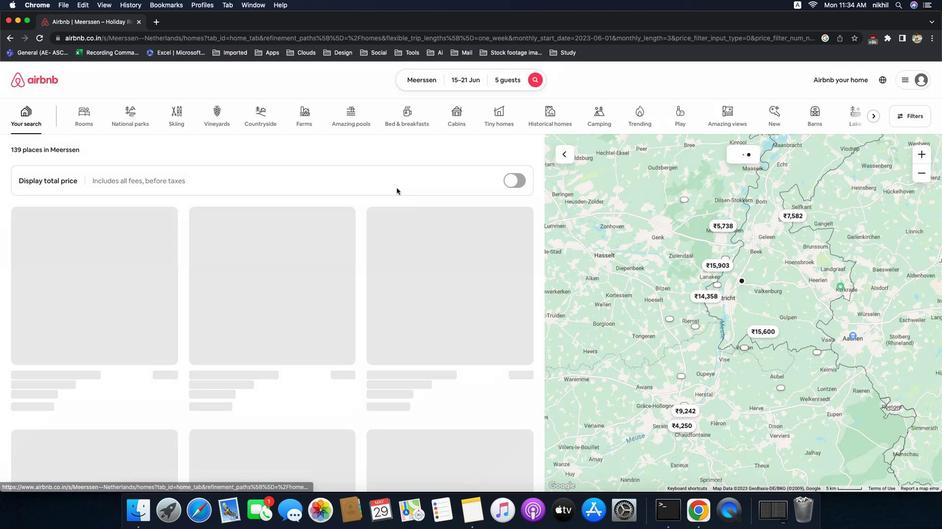 
Action: Mouse scrolled (464, 293) with delta (-37, -38)
Screenshot: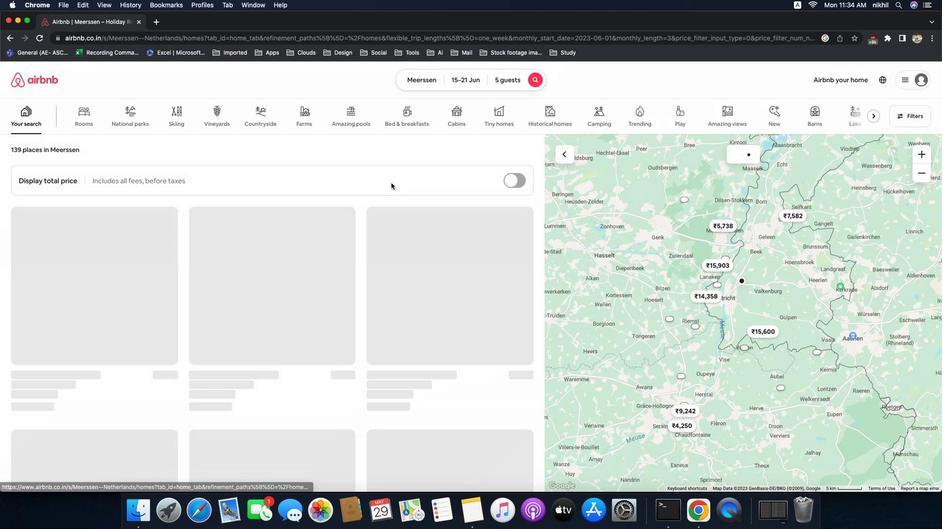 
Action: Mouse scrolled (464, 293) with delta (-37, -40)
Screenshot: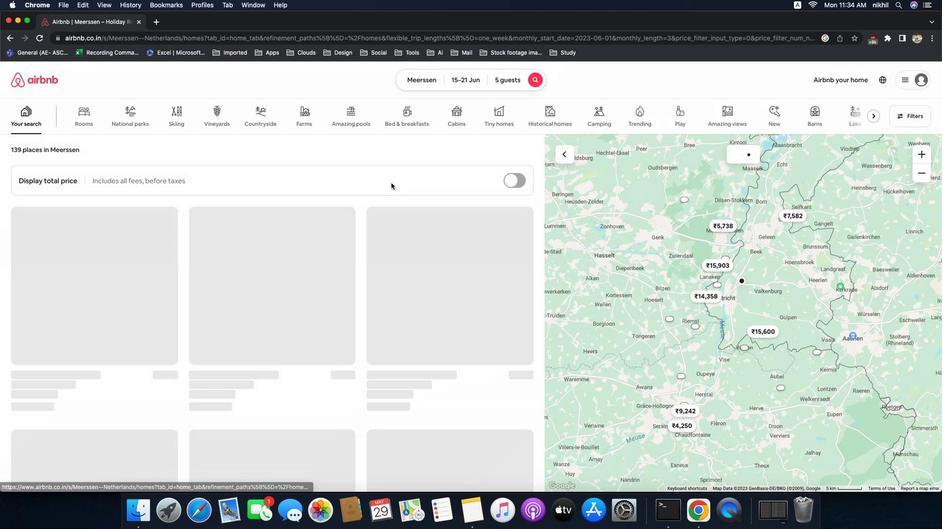 
Action: Mouse scrolled (464, 293) with delta (-37, -41)
Screenshot: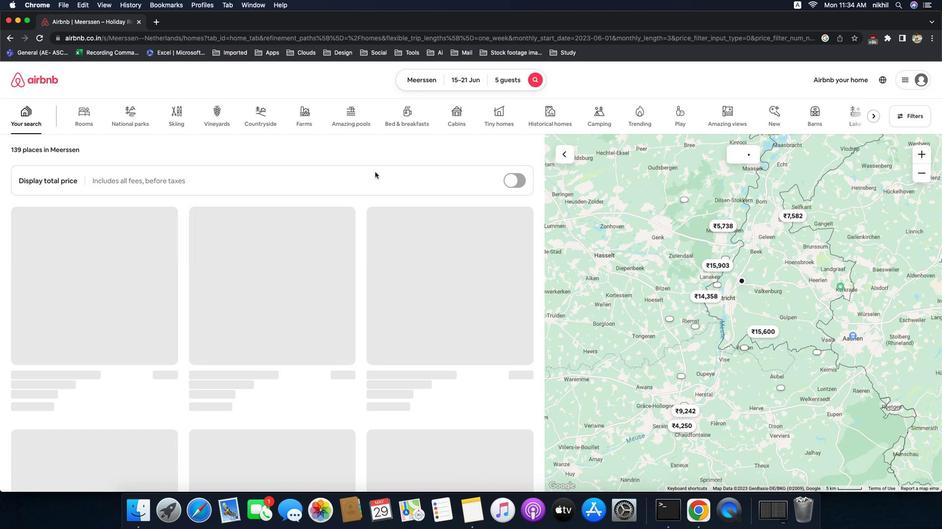 
Action: Mouse moved to (613, 176)
Screenshot: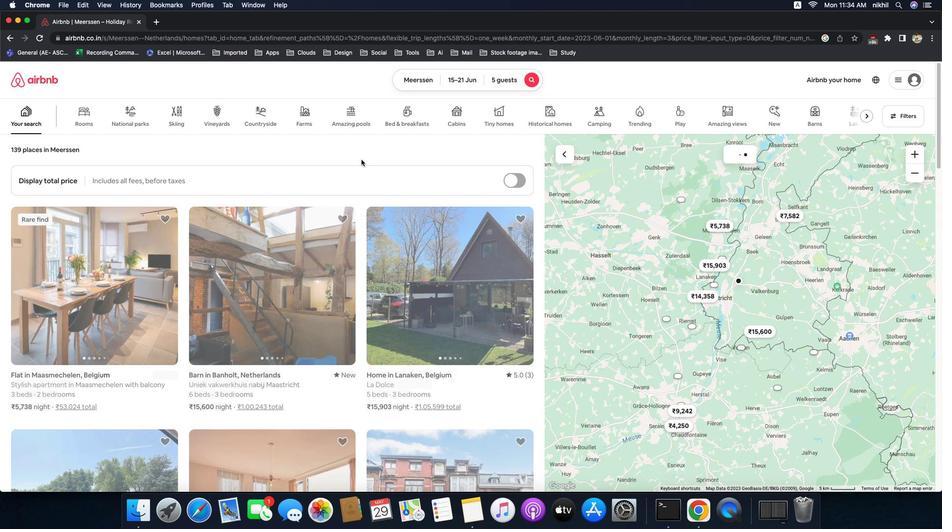 
Action: Mouse pressed left at (613, 176)
Screenshot: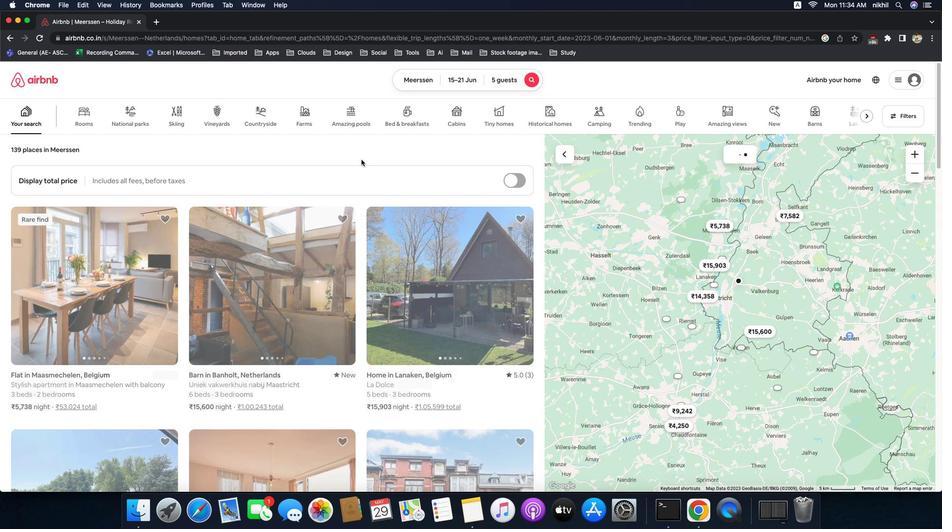 
Action: Mouse moved to (459, 242)
Screenshot: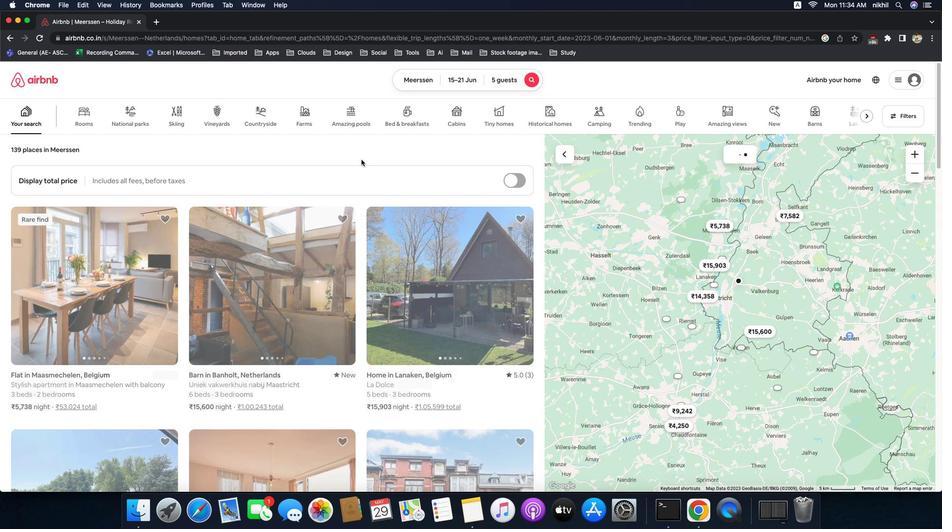 
Action: Mouse scrolled (459, 242) with delta (-37, -38)
Screenshot: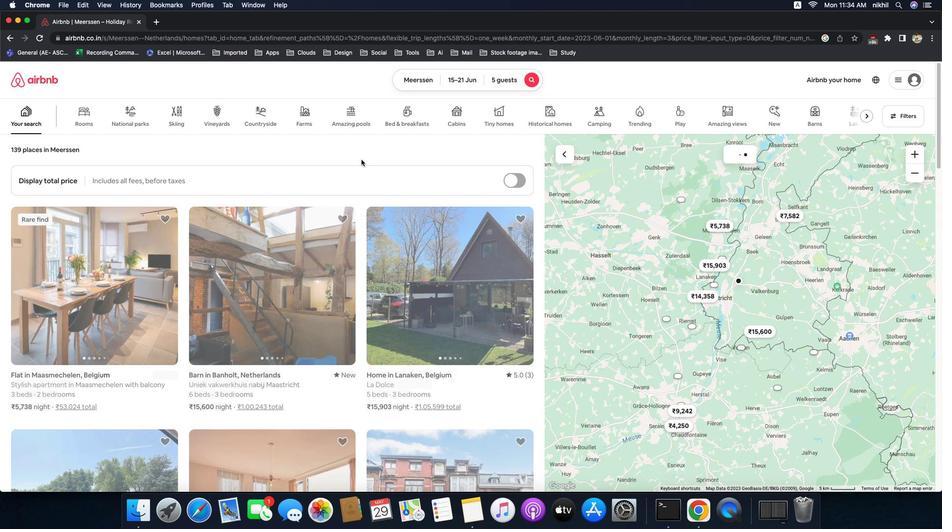 
Action: Mouse scrolled (459, 242) with delta (-37, -38)
Screenshot: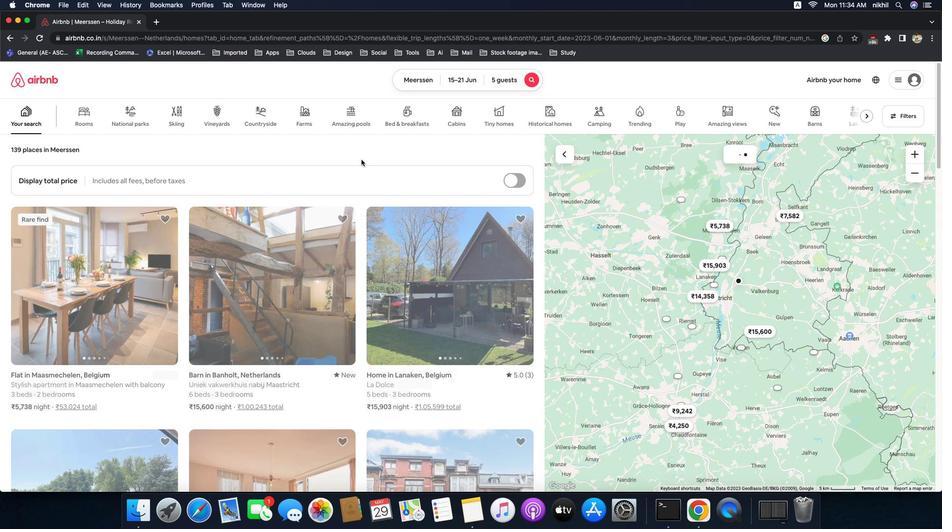 
Action: Mouse scrolled (459, 242) with delta (-37, -39)
Screenshot: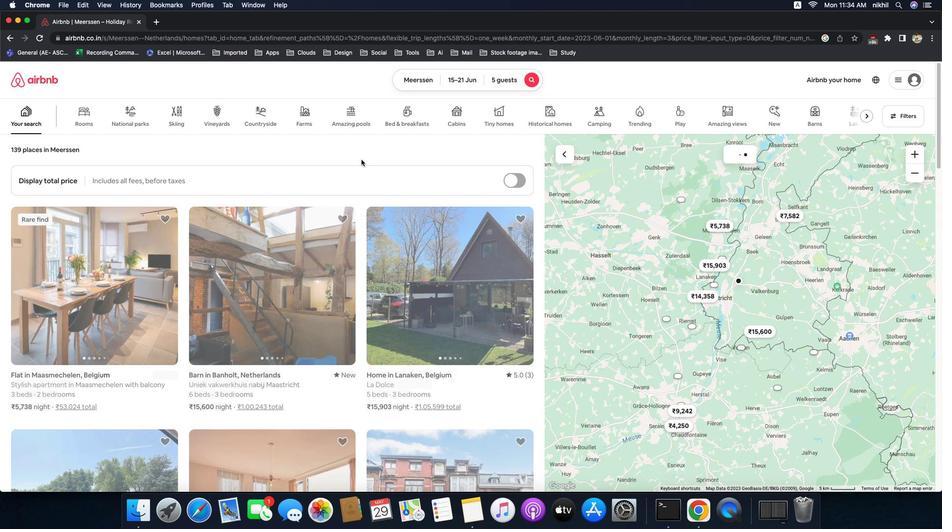 
Action: Mouse scrolled (459, 242) with delta (-37, -40)
Screenshot: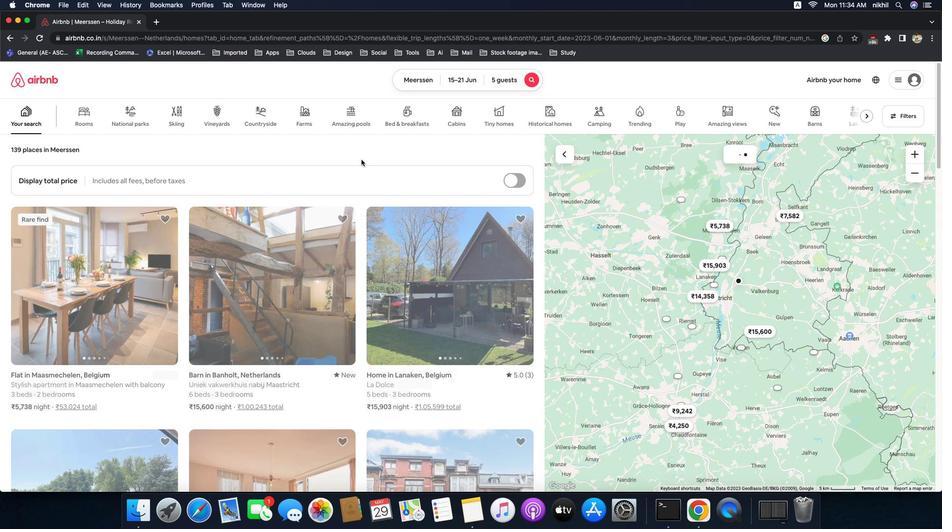
Action: Mouse moved to (291, 359)
Screenshot: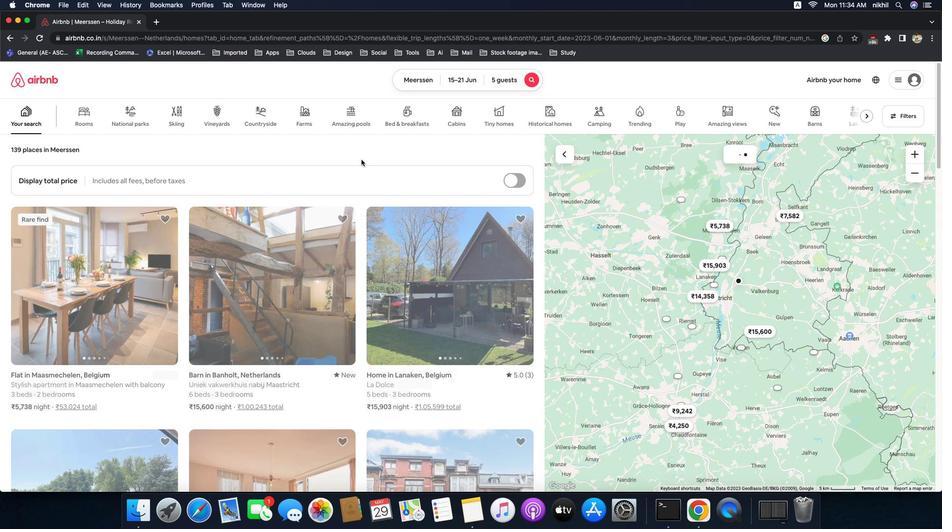 
Action: Mouse pressed left at (291, 359)
Screenshot: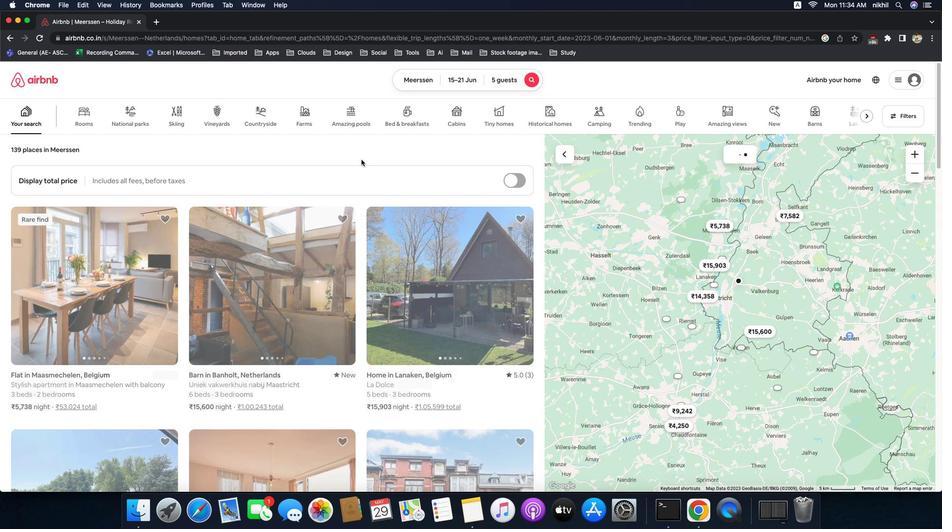 
Action: Mouse moved to (593, 453)
Screenshot: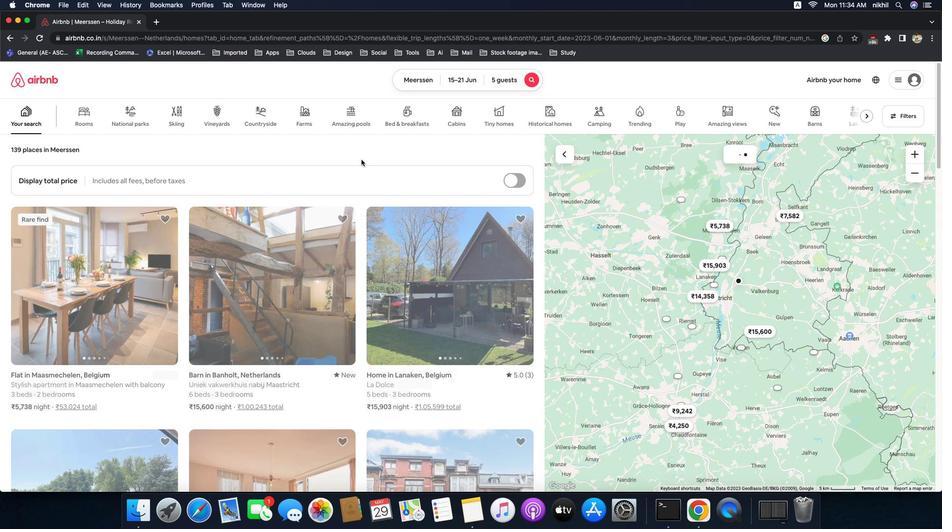 
Action: Mouse pressed left at (593, 453)
Screenshot: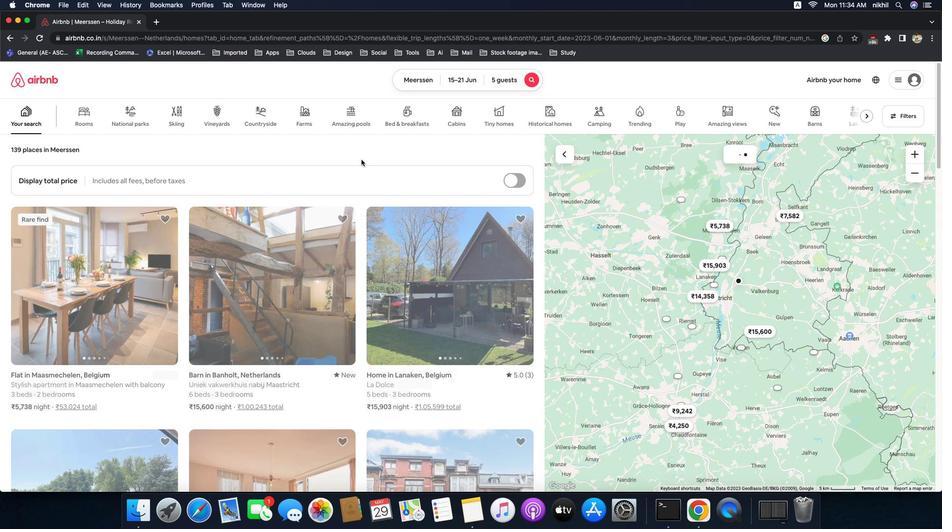 
Action: Mouse moved to (346, 131)
Screenshot: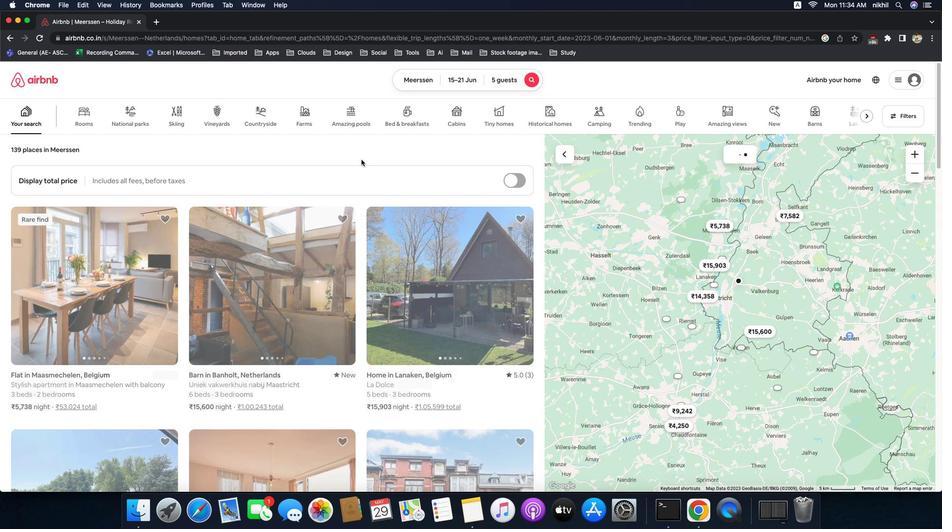 
